 Task: Add Sprouts 100% Angus Grass-Fed Beef Breakfast Steak to the cart.
Action: Mouse moved to (37, 318)
Screenshot: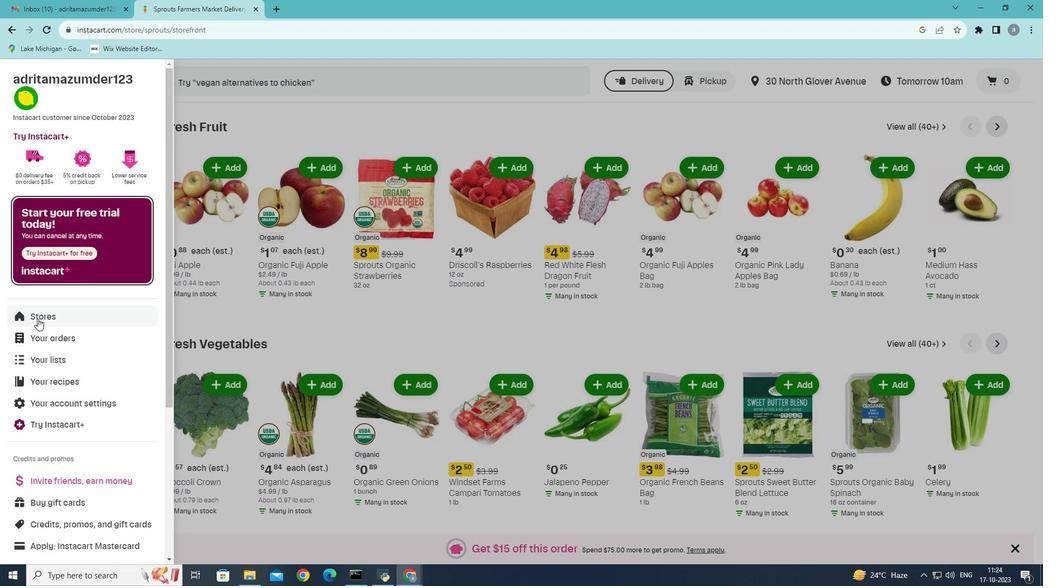 
Action: Mouse pressed left at (37, 318)
Screenshot: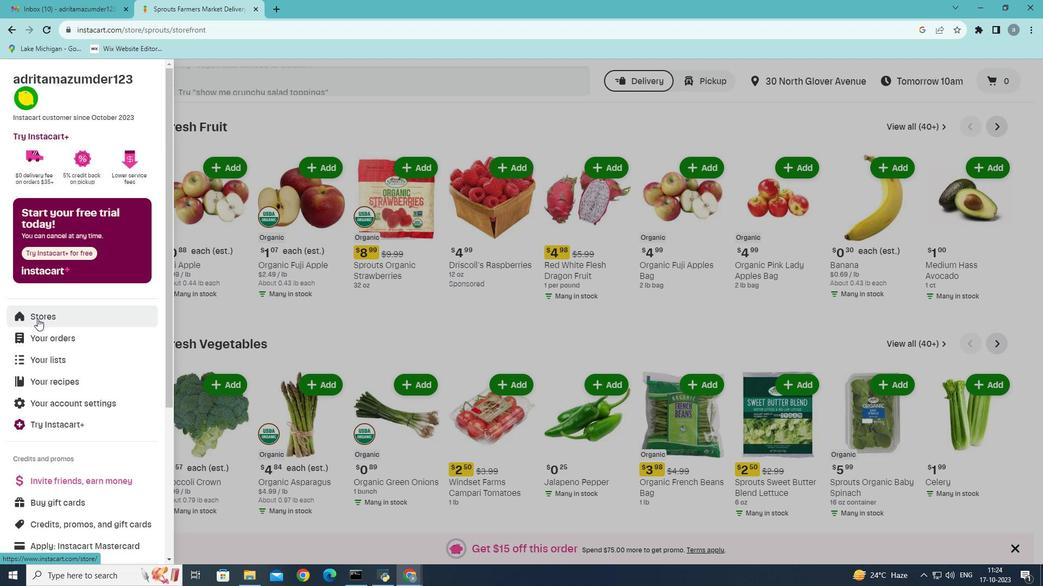 
Action: Mouse moved to (254, 129)
Screenshot: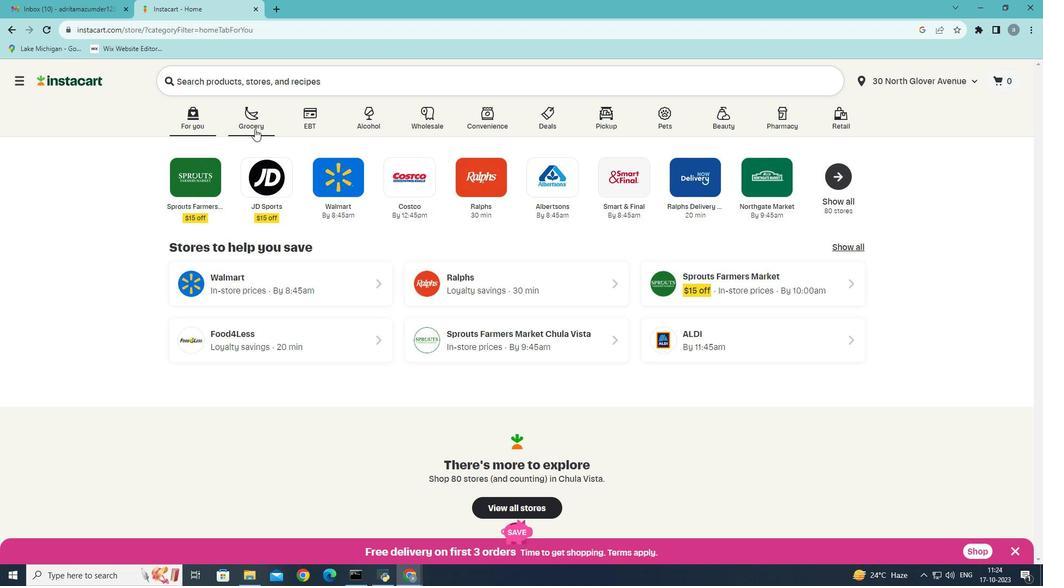 
Action: Mouse pressed left at (254, 129)
Screenshot: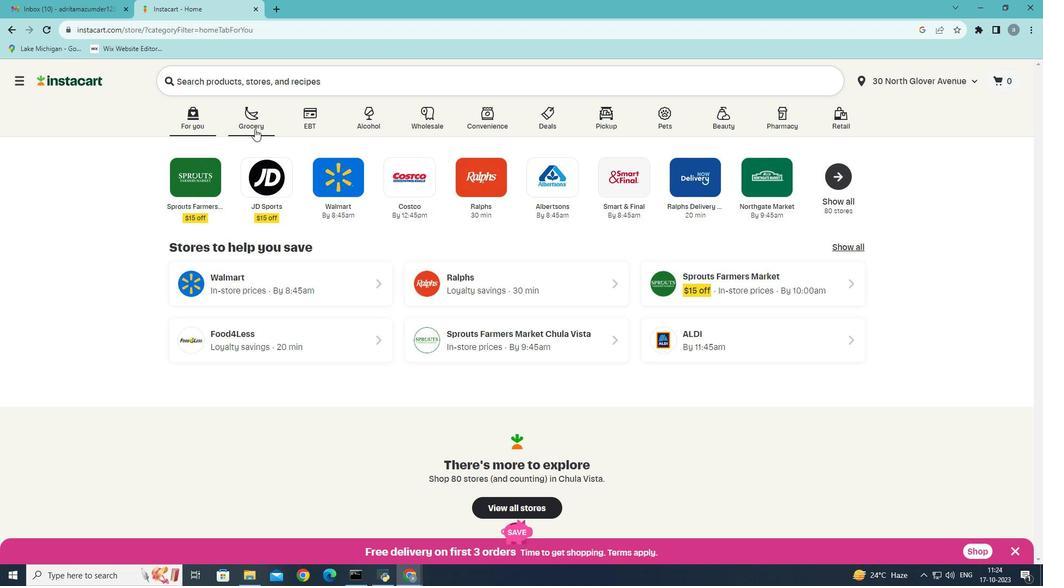 
Action: Mouse moved to (740, 255)
Screenshot: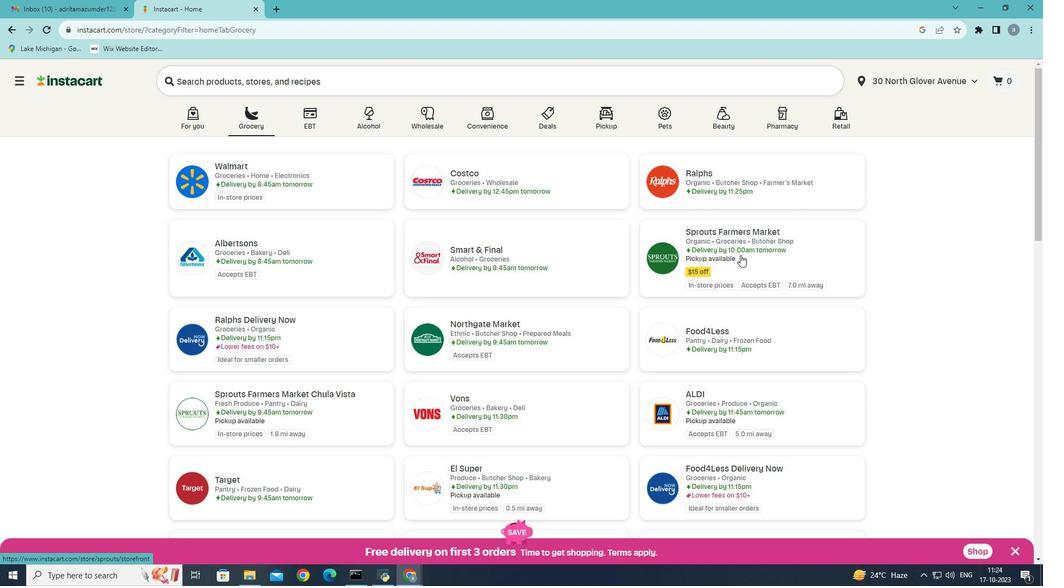 
Action: Mouse pressed left at (740, 255)
Screenshot: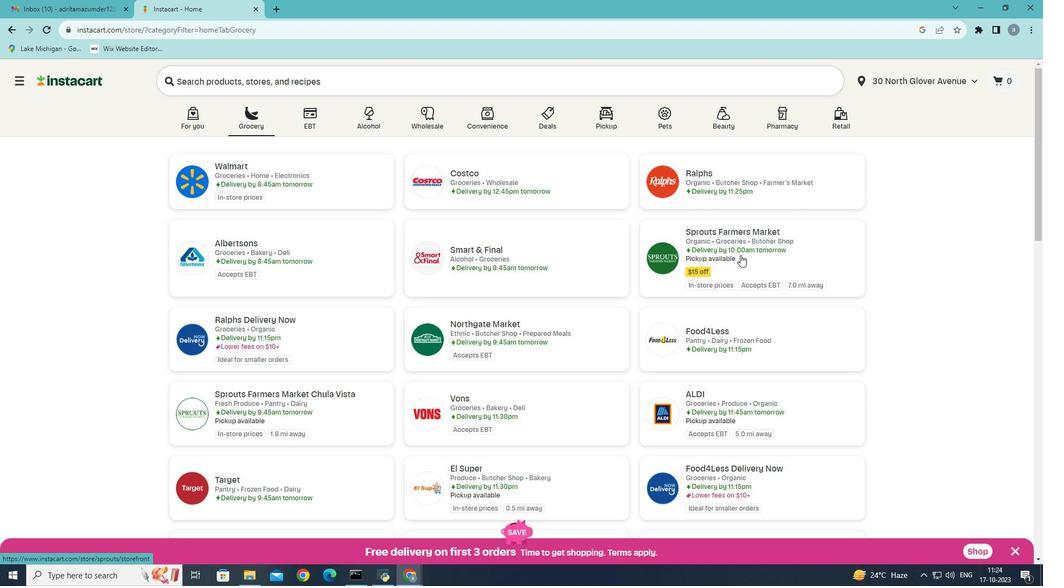 
Action: Mouse moved to (46, 415)
Screenshot: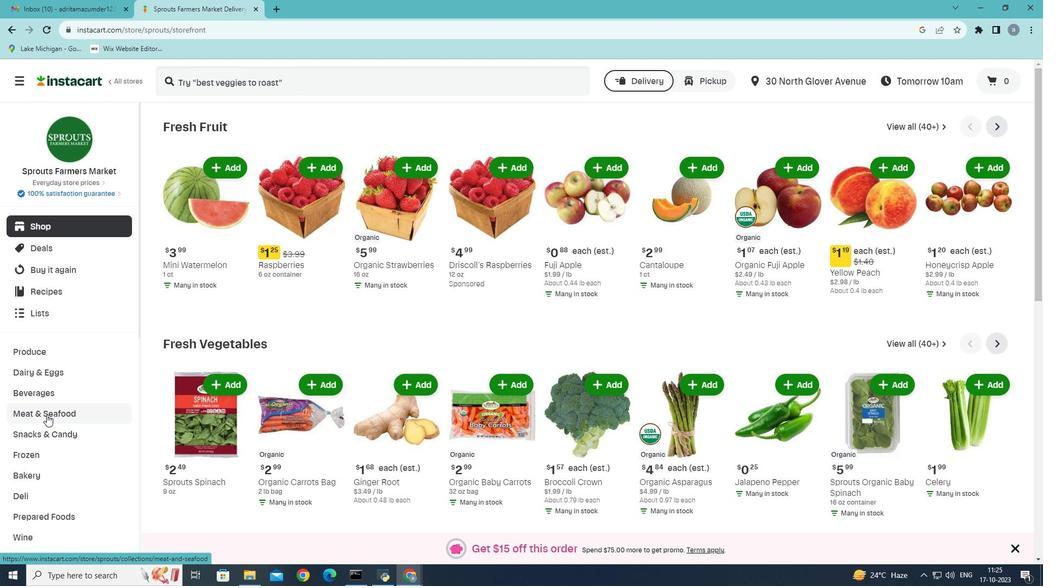 
Action: Mouse pressed left at (46, 415)
Screenshot: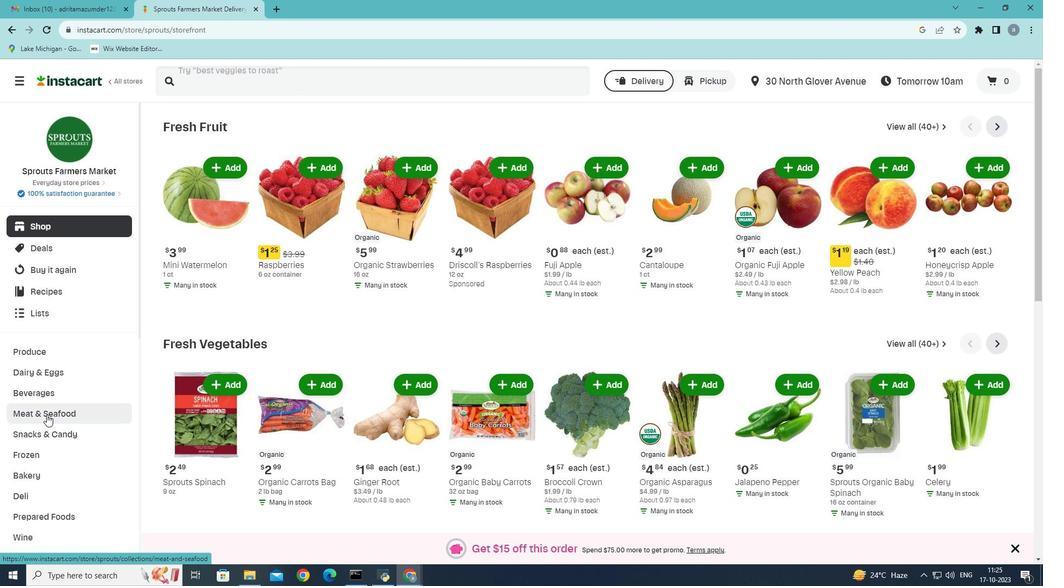 
Action: Mouse moved to (312, 148)
Screenshot: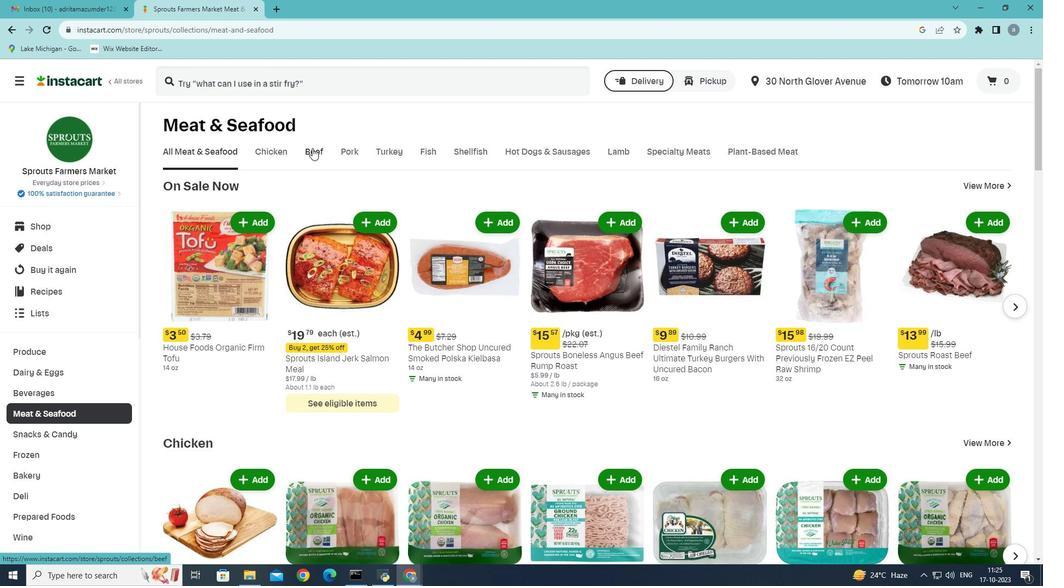 
Action: Mouse pressed left at (312, 148)
Screenshot: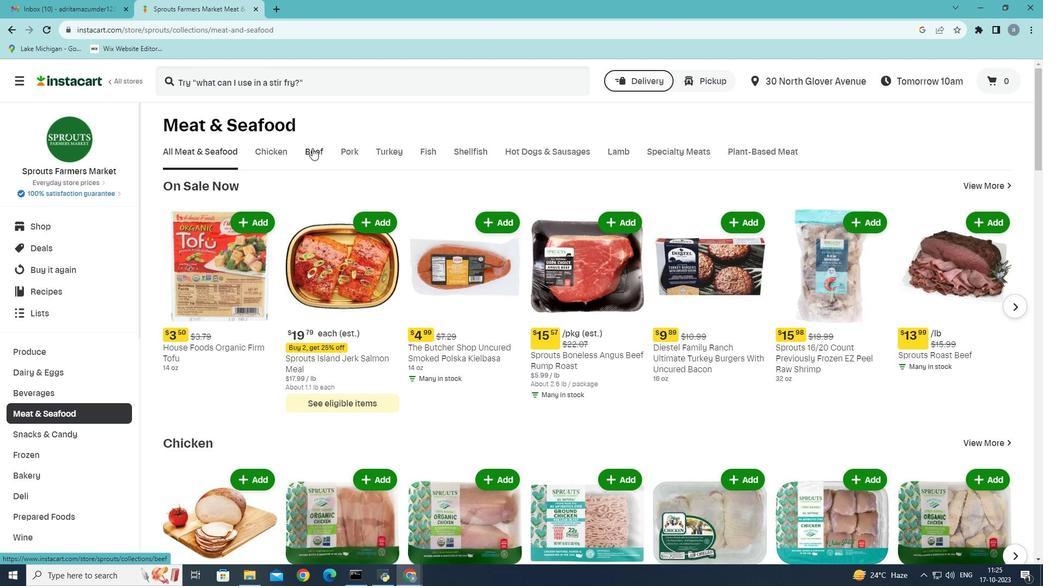
Action: Mouse moved to (398, 322)
Screenshot: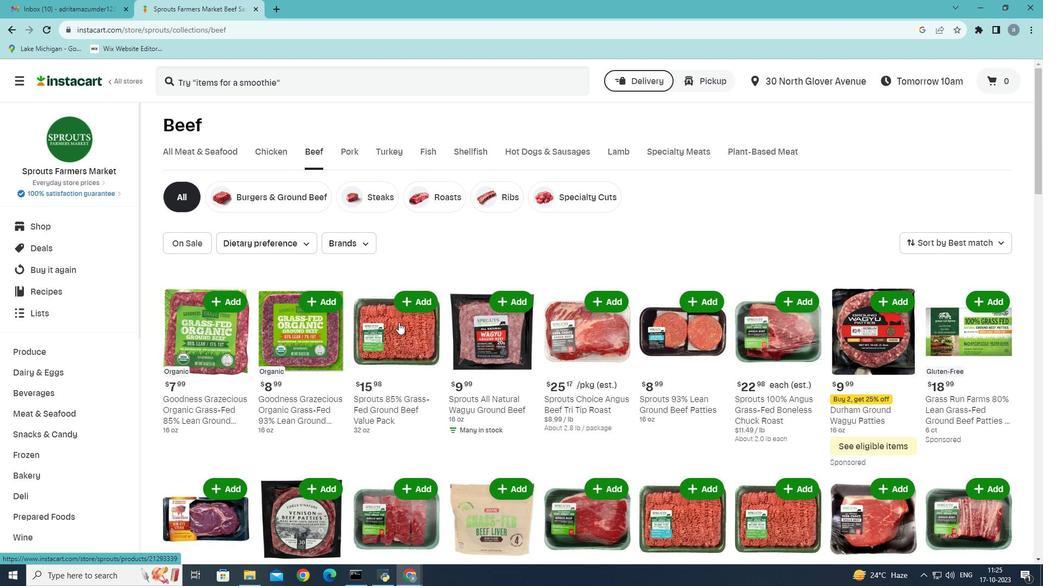 
Action: Mouse scrolled (398, 322) with delta (0, 0)
Screenshot: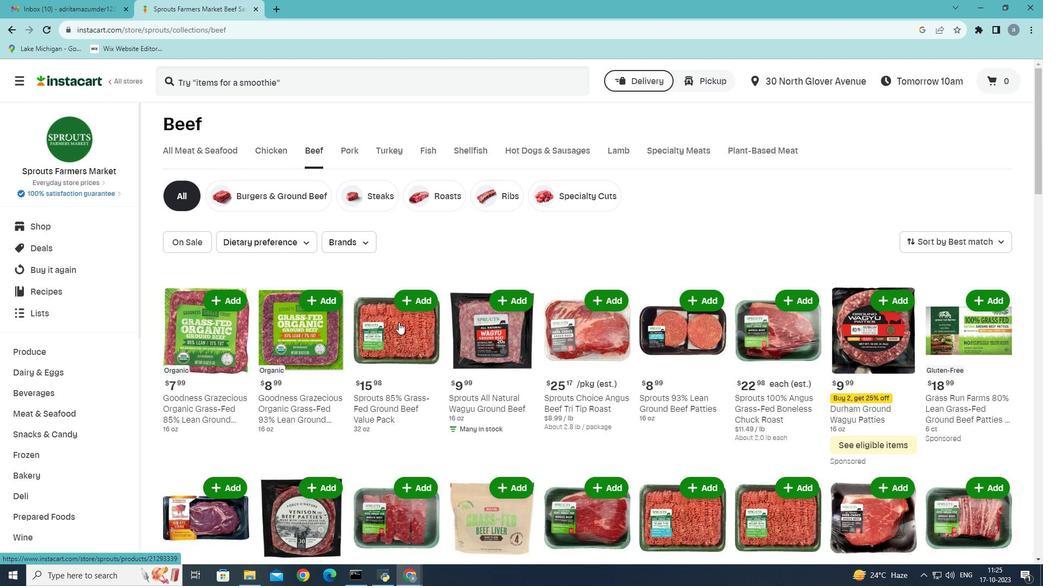 
Action: Mouse scrolled (398, 322) with delta (0, 0)
Screenshot: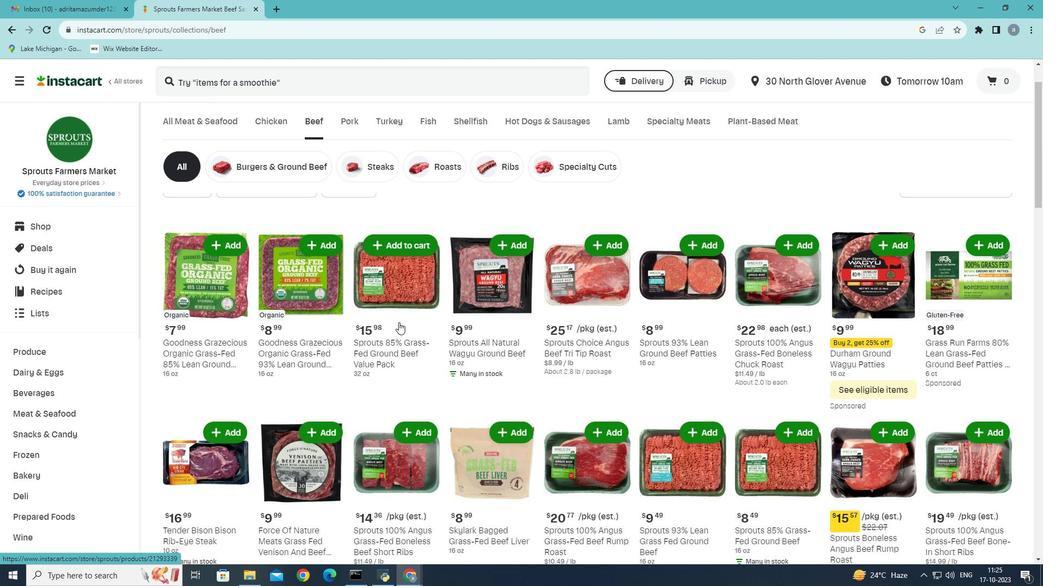 
Action: Mouse scrolled (398, 322) with delta (0, 0)
Screenshot: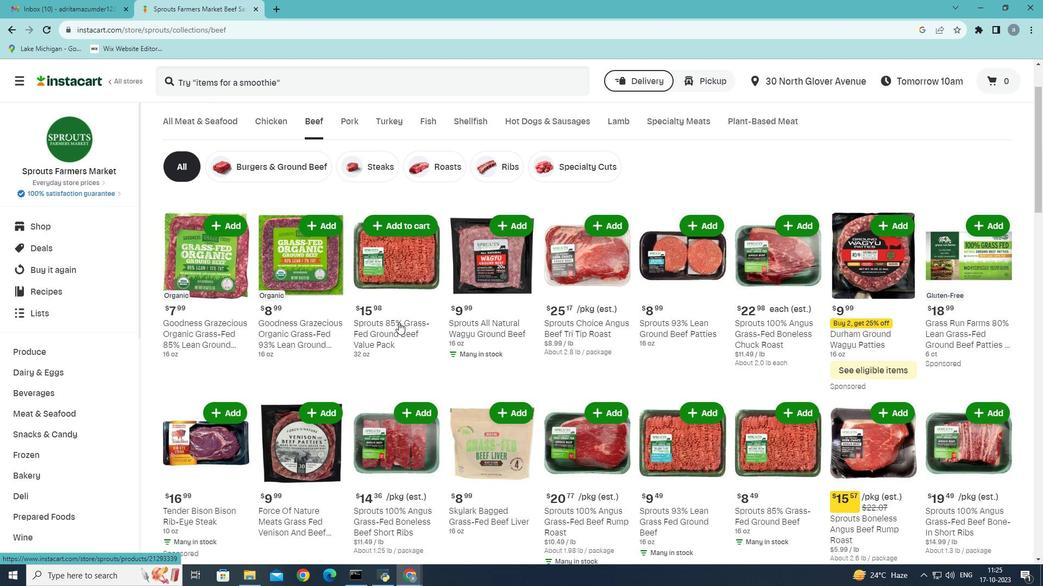 
Action: Mouse moved to (398, 323)
Screenshot: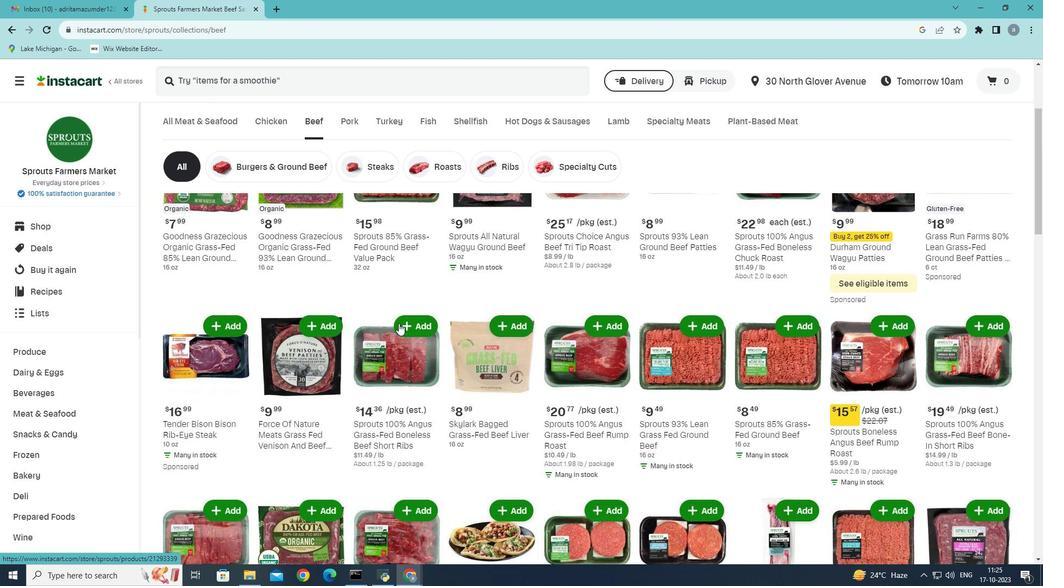 
Action: Mouse scrolled (398, 323) with delta (0, 0)
Screenshot: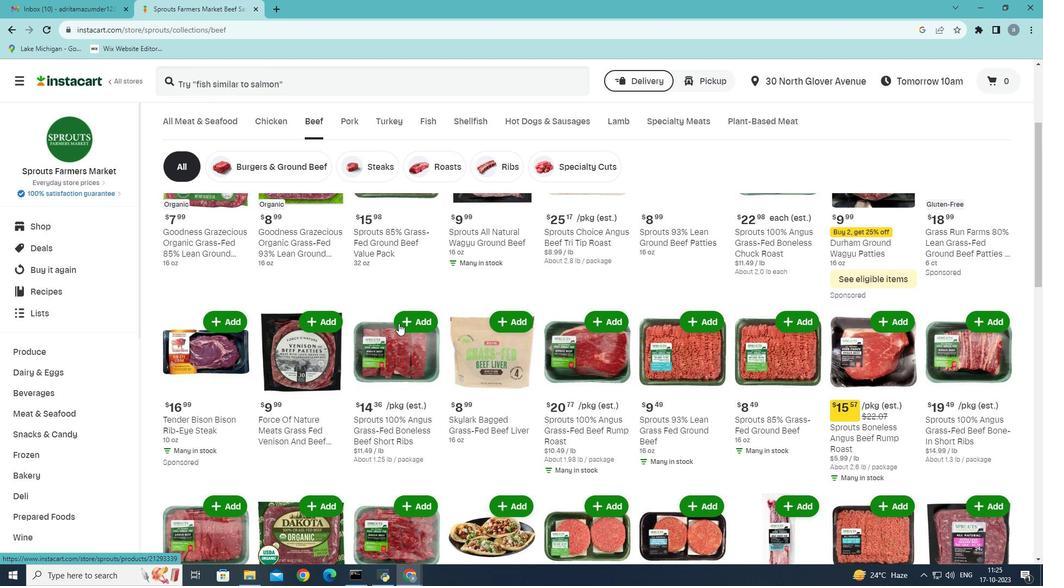 
Action: Mouse scrolled (398, 323) with delta (0, 0)
Screenshot: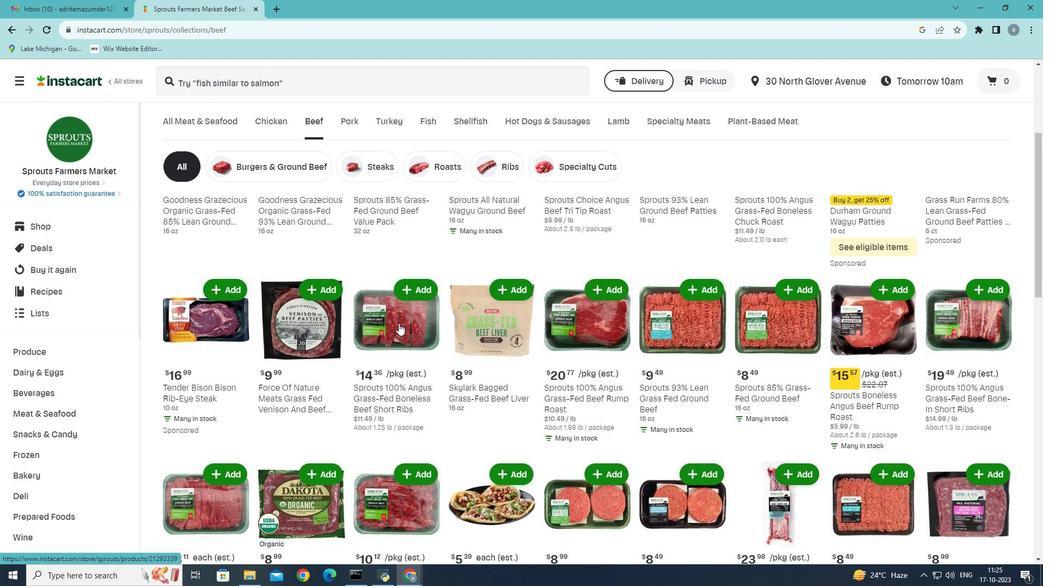 
Action: Mouse scrolled (398, 323) with delta (0, 0)
Screenshot: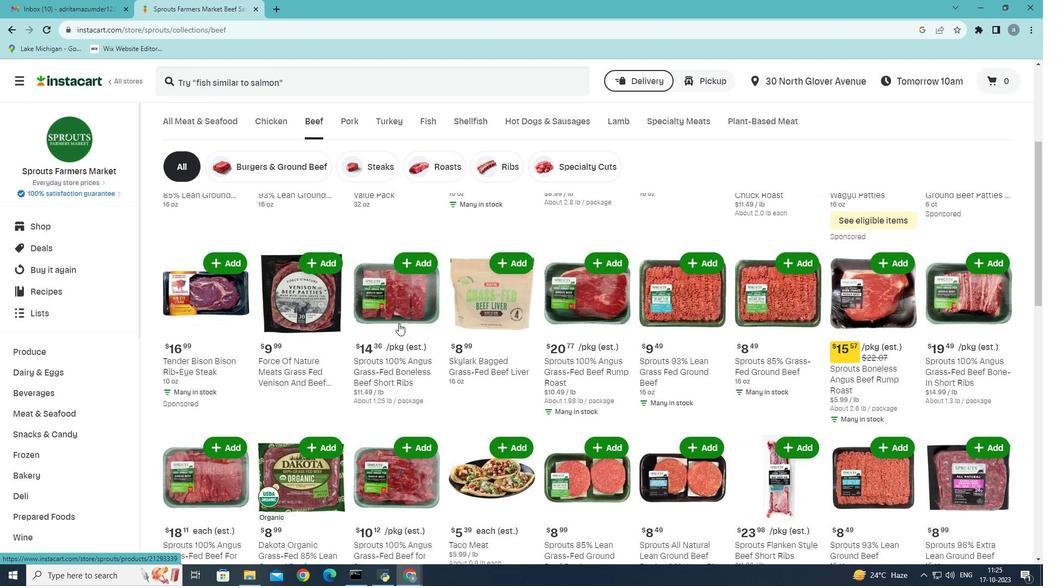 
Action: Mouse scrolled (398, 323) with delta (0, 0)
Screenshot: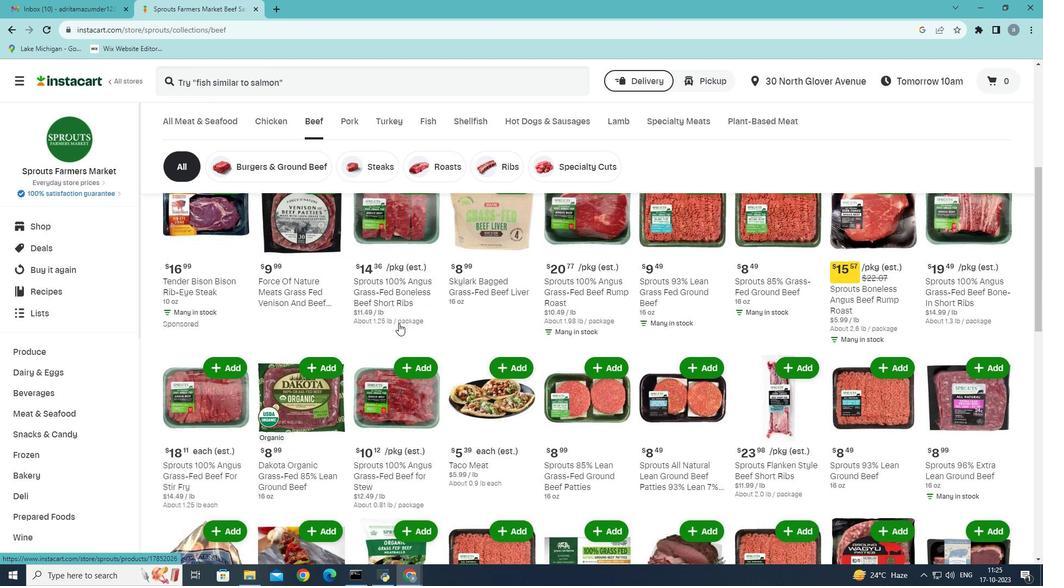 
Action: Mouse scrolled (398, 324) with delta (0, 0)
Screenshot: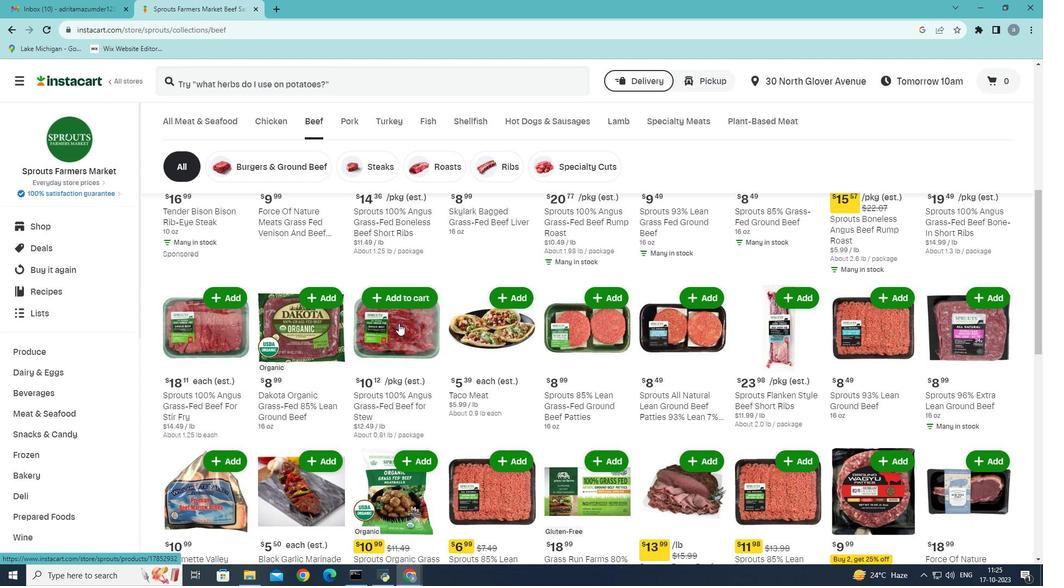 
Action: Mouse scrolled (398, 324) with delta (0, 0)
Screenshot: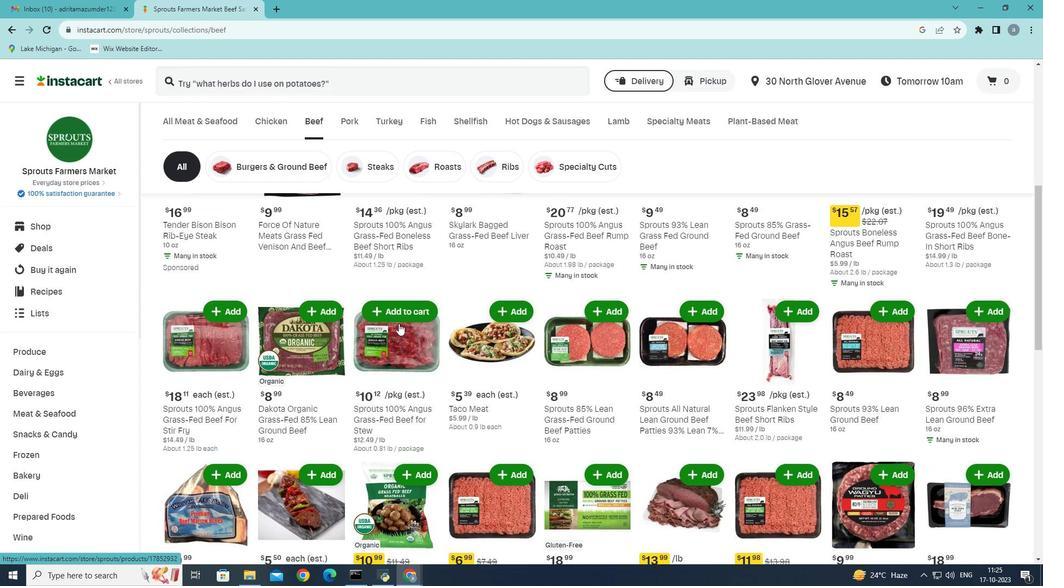 
Action: Mouse scrolled (398, 324) with delta (0, 0)
Screenshot: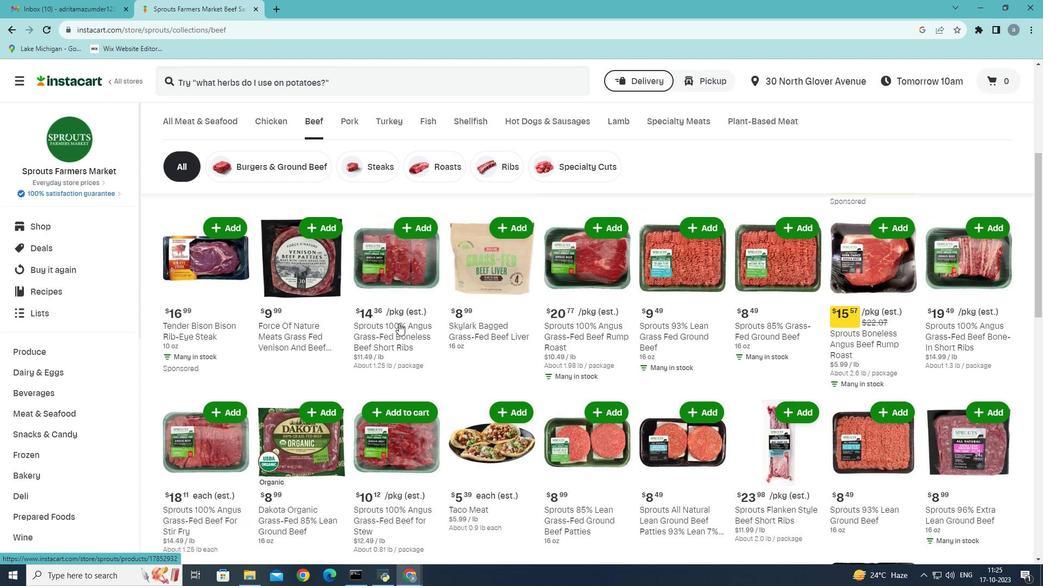 
Action: Mouse scrolled (398, 324) with delta (0, 0)
Screenshot: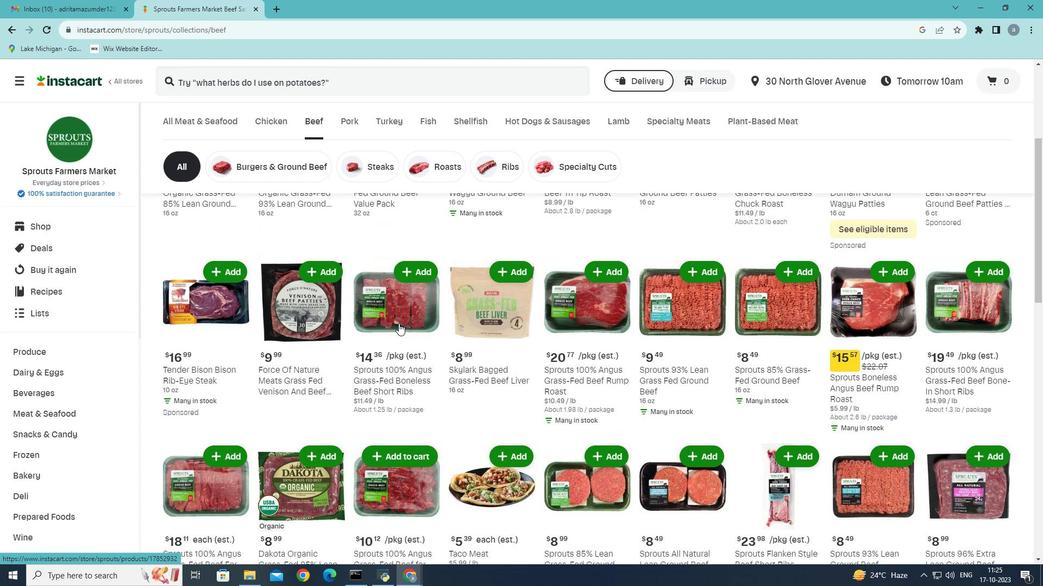 
Action: Mouse scrolled (398, 324) with delta (0, 0)
Screenshot: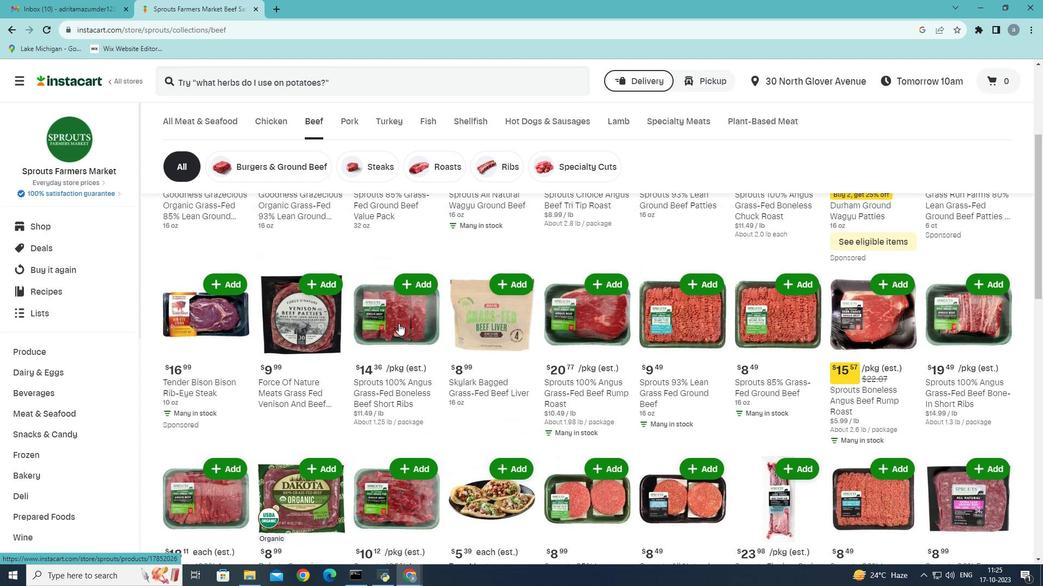 
Action: Mouse scrolled (398, 324) with delta (0, 0)
Screenshot: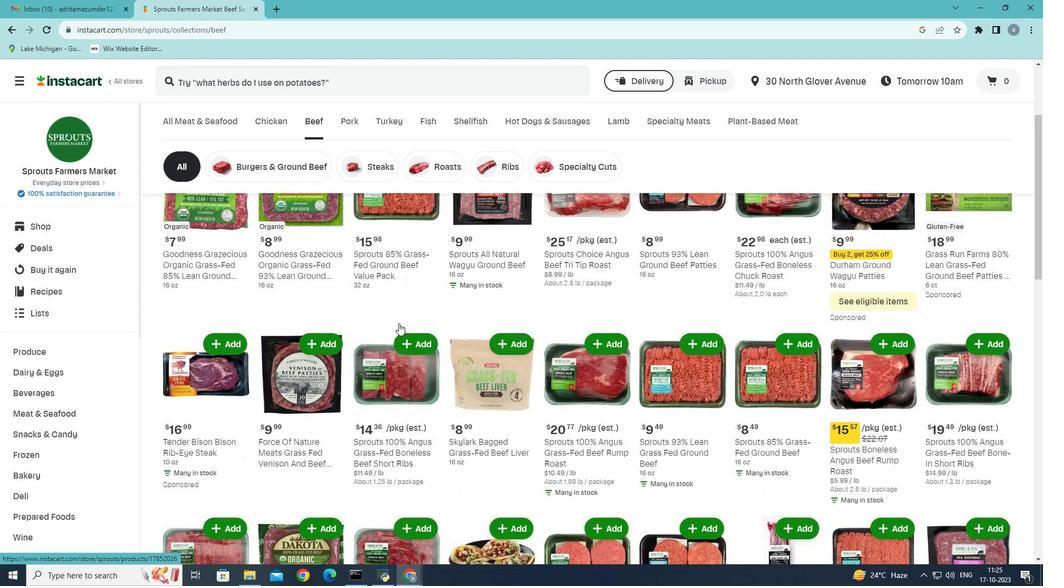 
Action: Mouse moved to (398, 324)
Screenshot: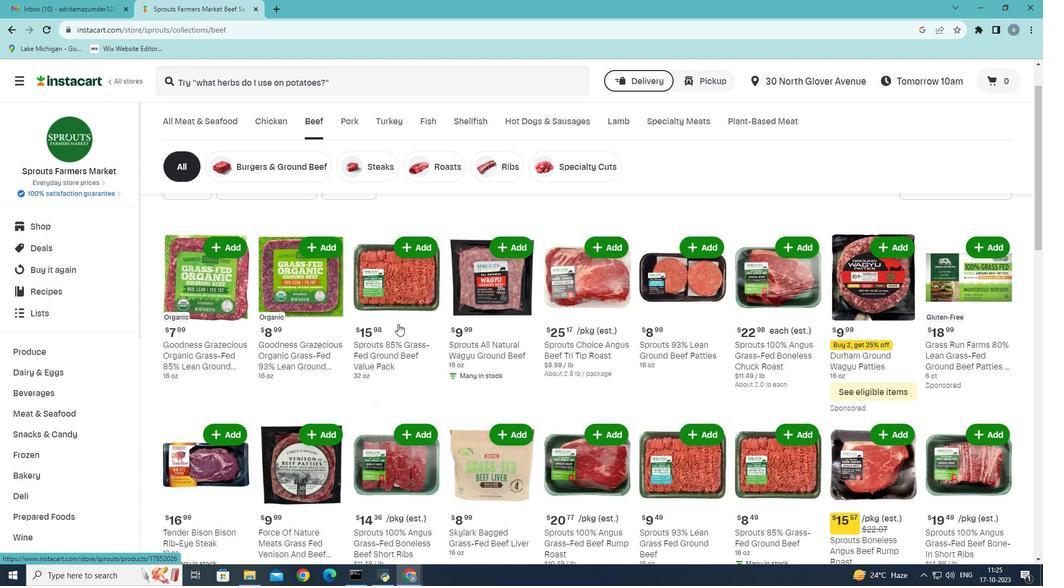 
Action: Mouse scrolled (398, 324) with delta (0, 0)
Screenshot: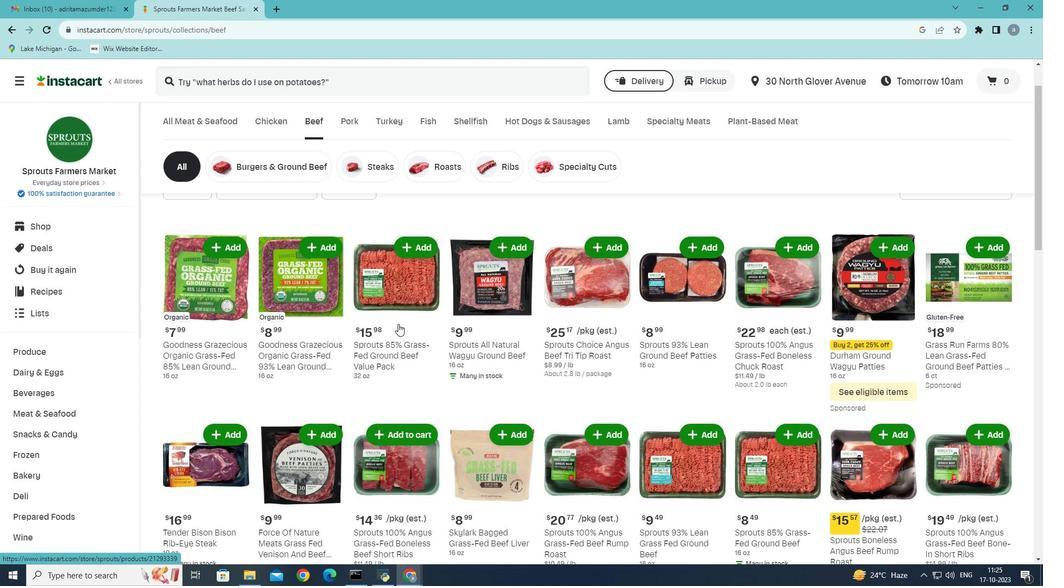 
Action: Mouse scrolled (398, 324) with delta (0, 0)
Screenshot: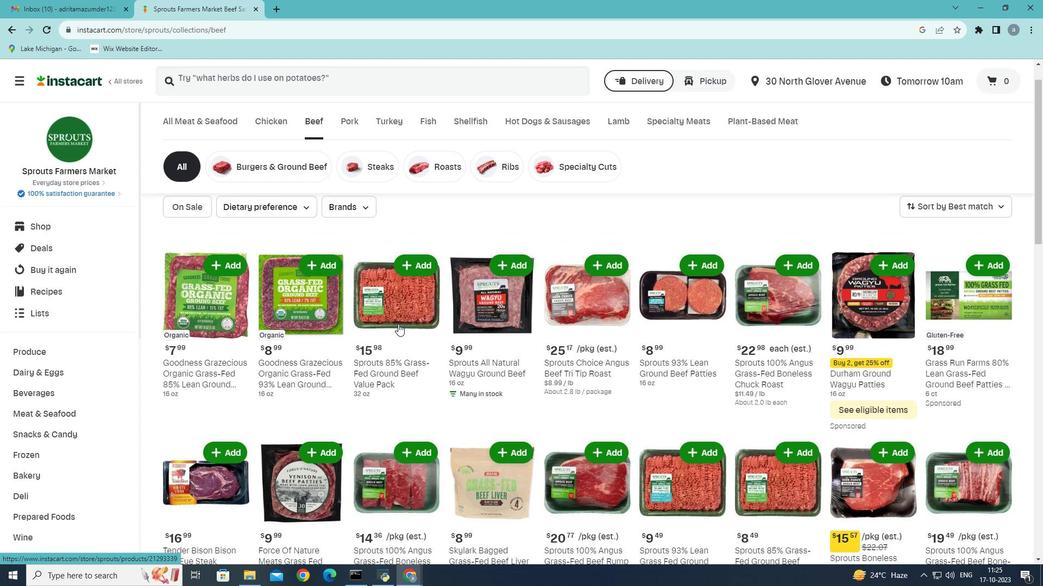 
Action: Mouse scrolled (398, 324) with delta (0, 0)
Screenshot: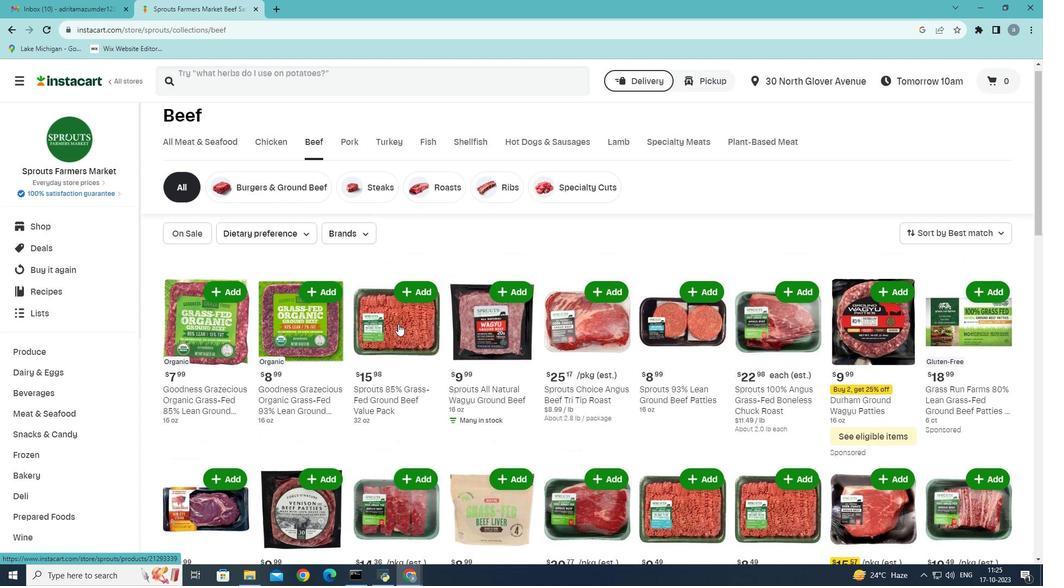 
Action: Mouse scrolled (398, 324) with delta (0, 0)
Screenshot: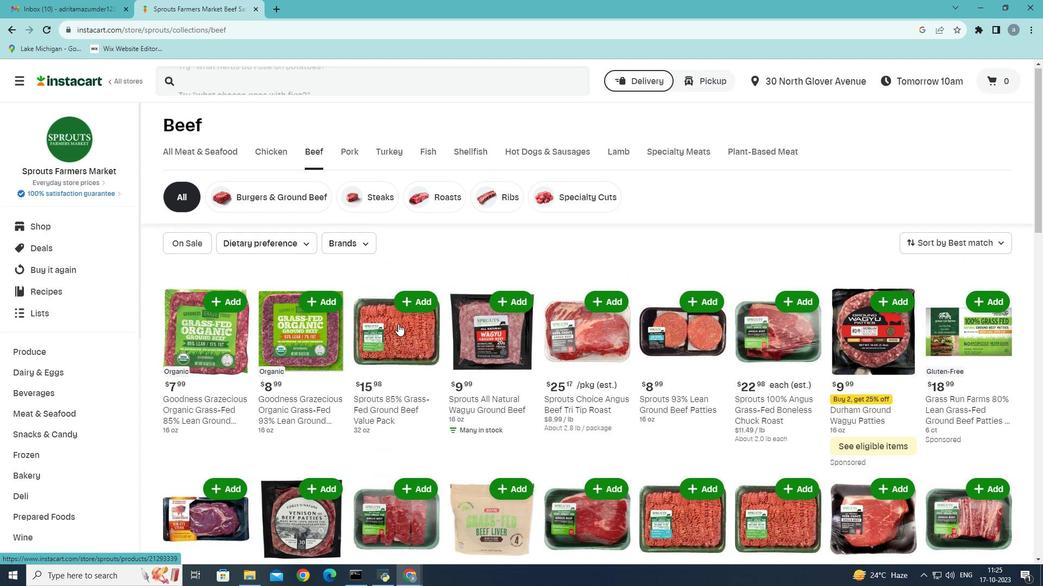 
Action: Mouse moved to (371, 333)
Screenshot: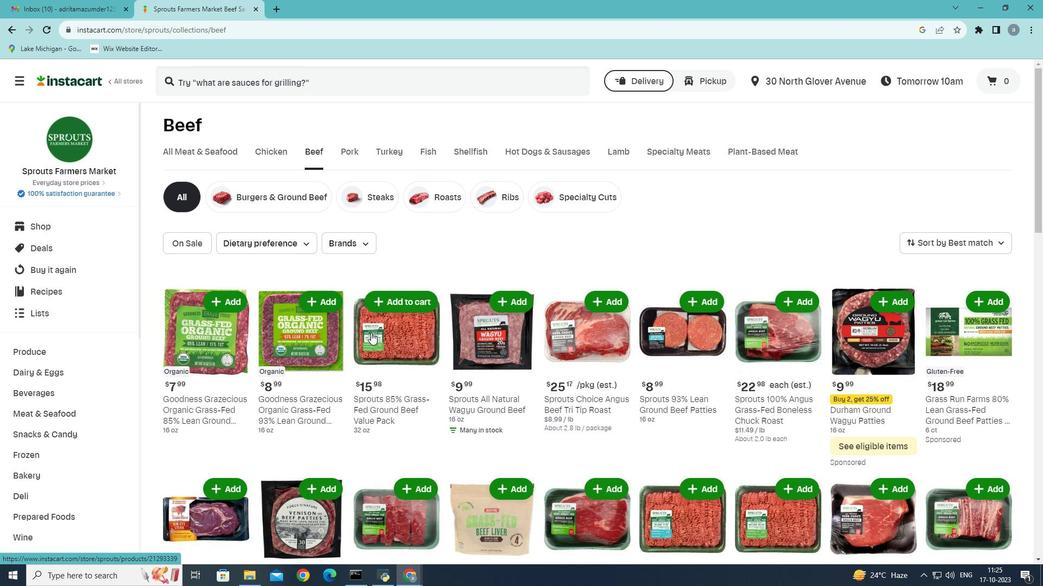 
Action: Mouse scrolled (371, 333) with delta (0, 0)
Screenshot: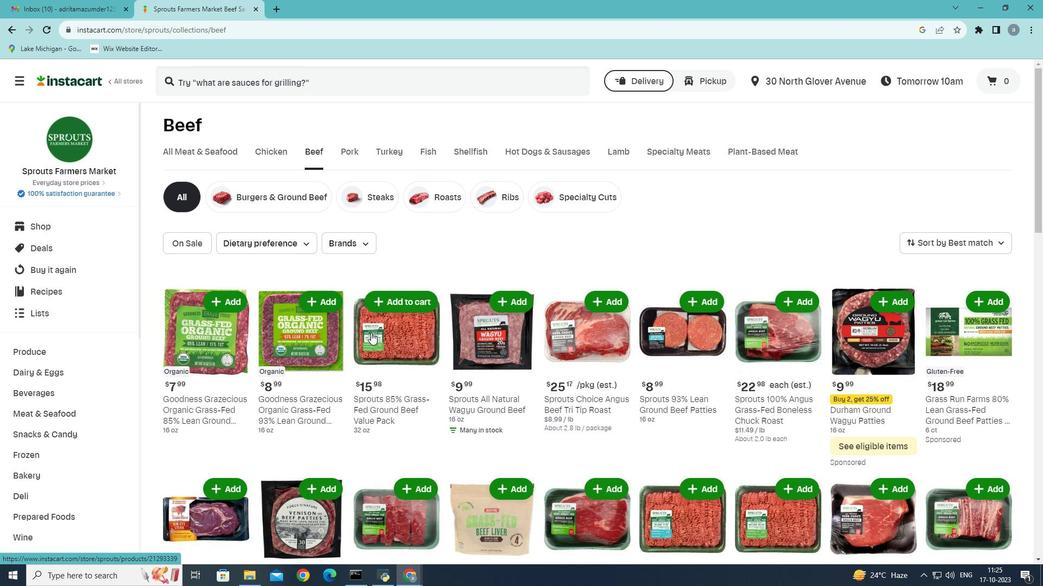 
Action: Mouse scrolled (371, 333) with delta (0, 0)
Screenshot: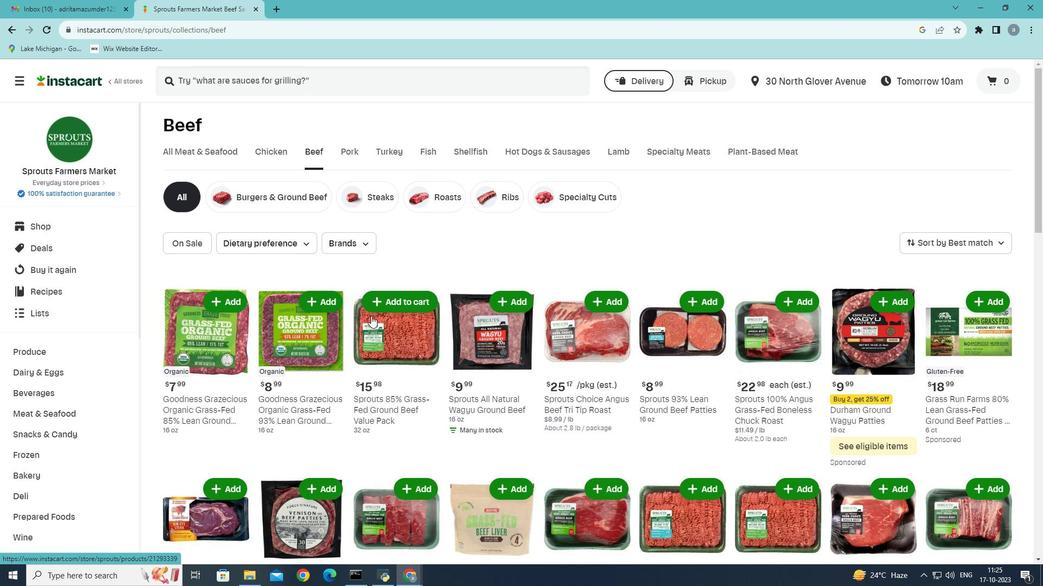 
Action: Mouse moved to (371, 328)
Screenshot: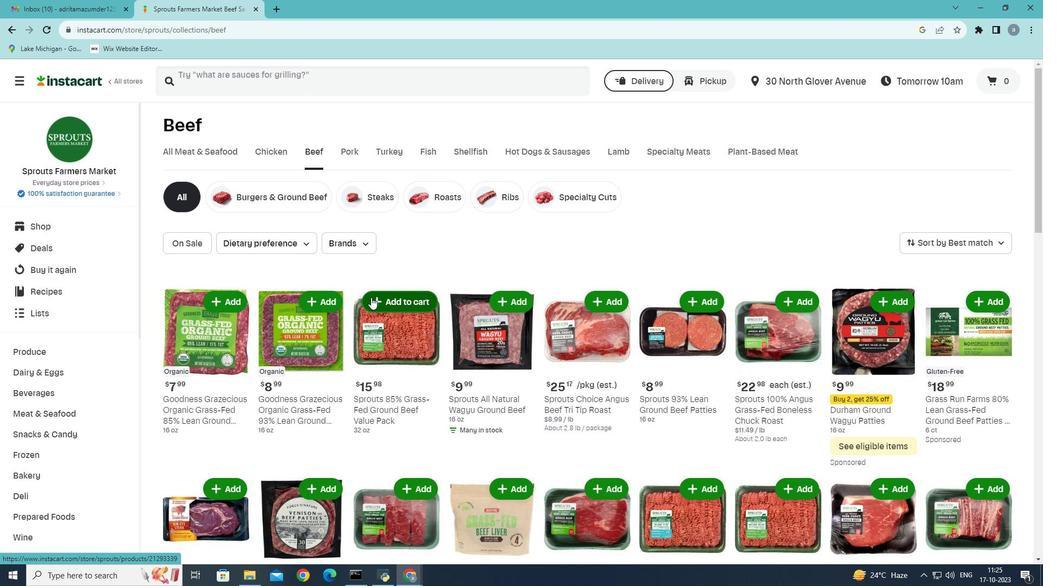 
Action: Mouse scrolled (371, 329) with delta (0, 0)
Screenshot: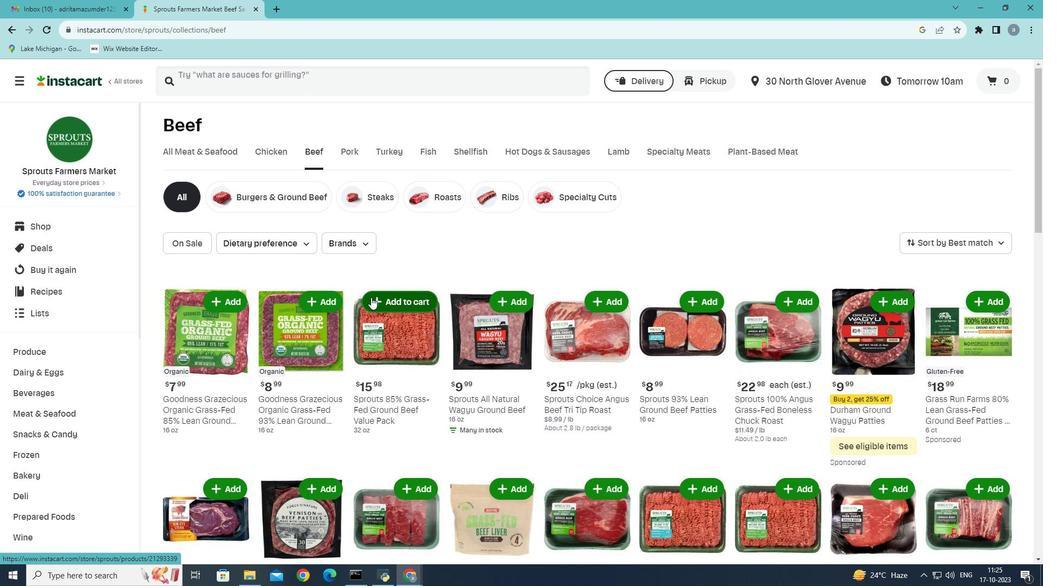 
Action: Mouse moved to (335, 354)
Screenshot: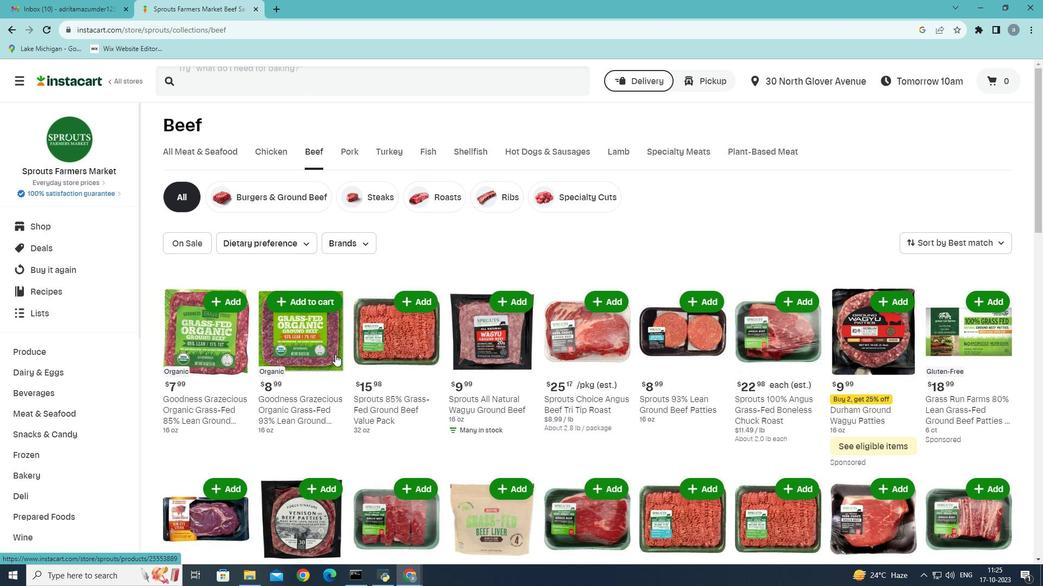 
Action: Mouse scrolled (335, 354) with delta (0, 0)
Screenshot: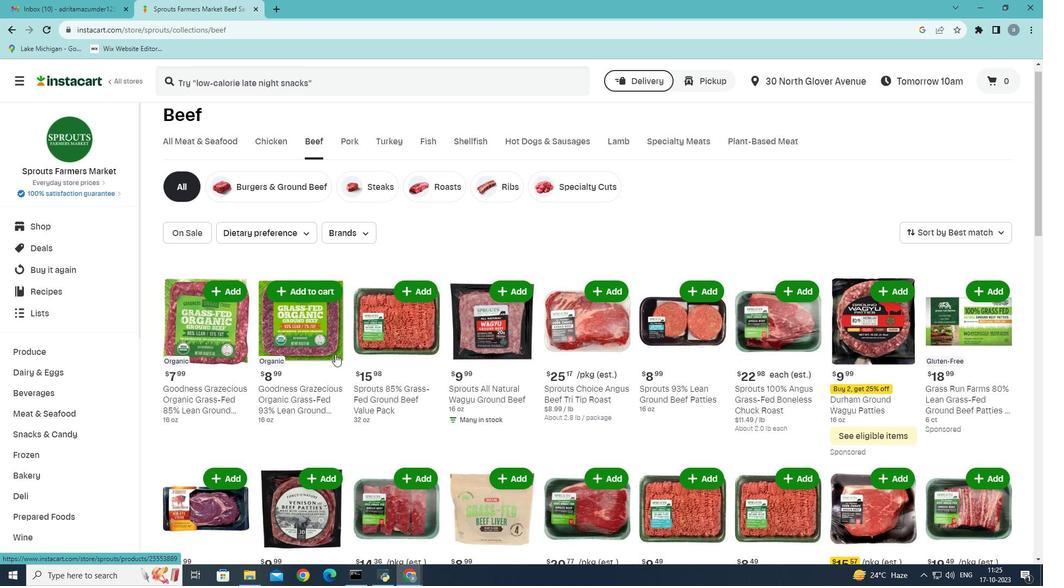 
Action: Mouse scrolled (335, 354) with delta (0, 0)
Screenshot: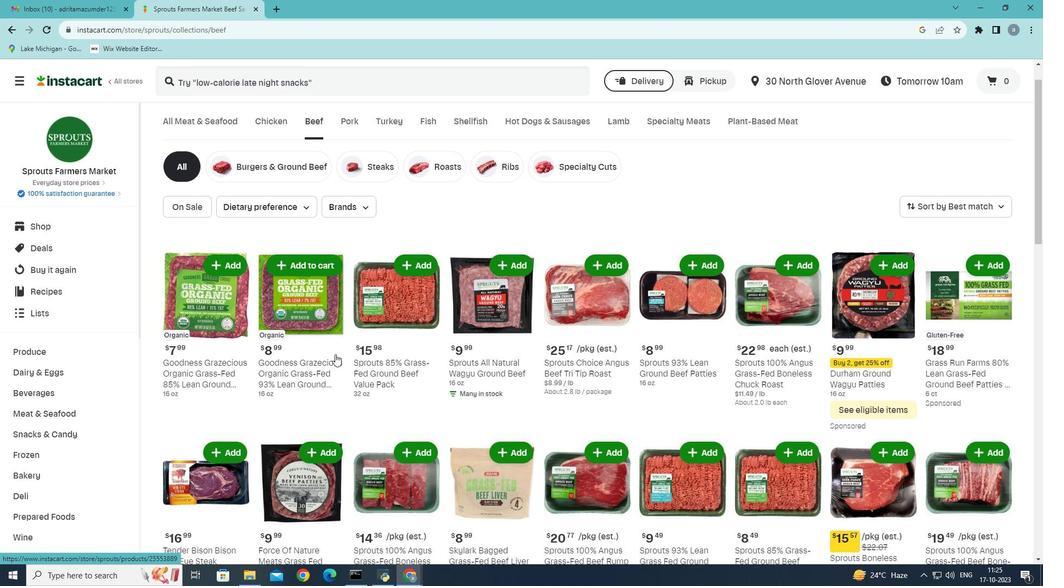 
Action: Mouse moved to (335, 354)
Screenshot: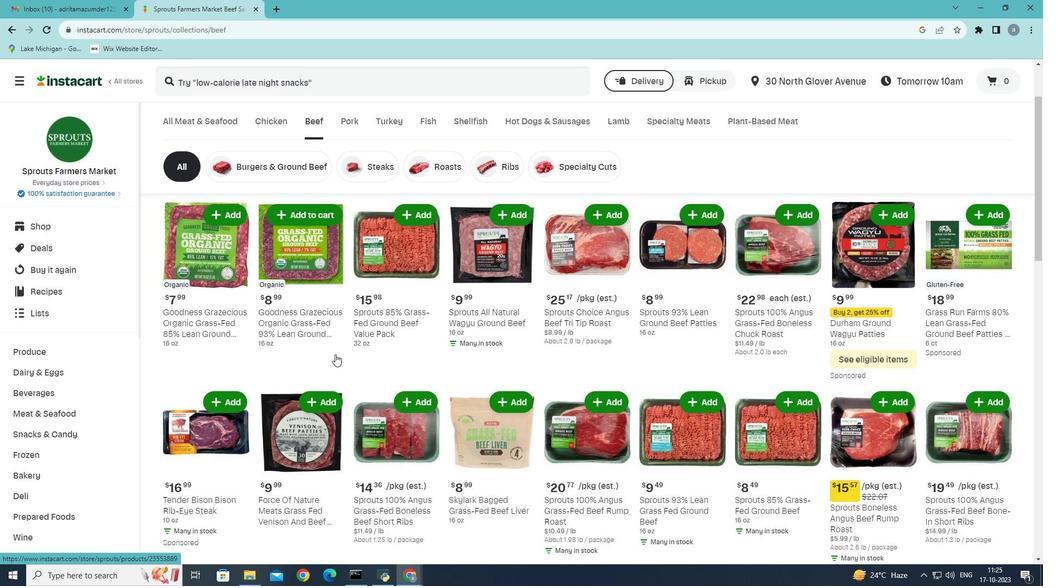 
Action: Mouse scrolled (335, 354) with delta (0, 0)
Screenshot: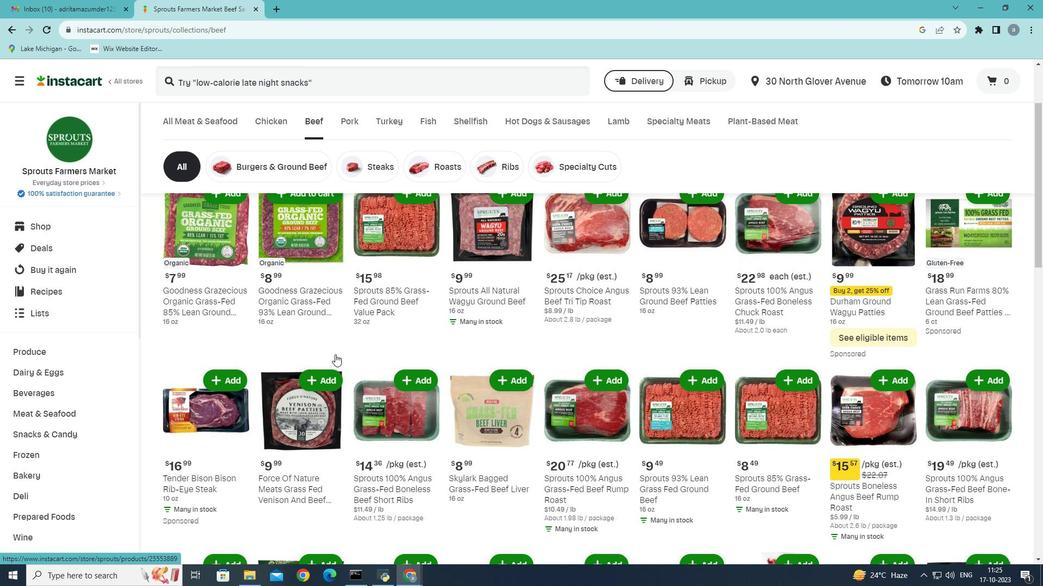 
Action: Mouse scrolled (335, 354) with delta (0, 0)
Screenshot: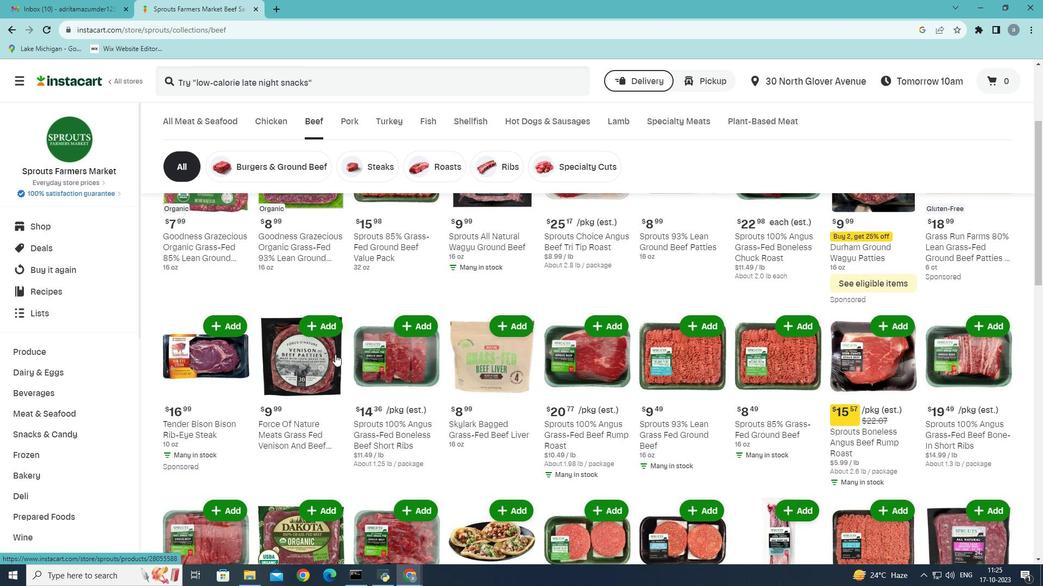 
Action: Mouse moved to (334, 355)
Screenshot: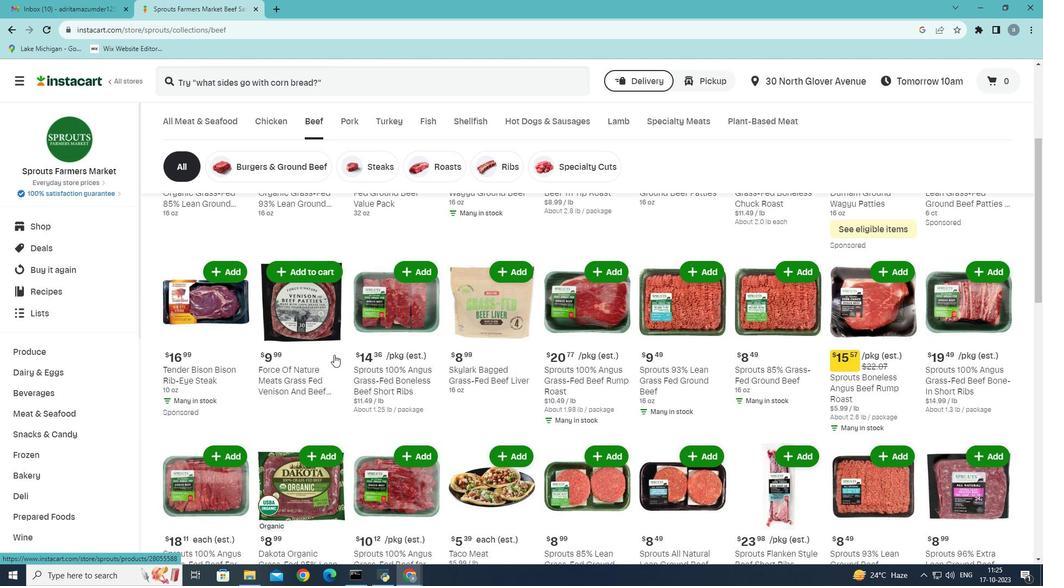 
Action: Mouse scrolled (334, 354) with delta (0, 0)
Screenshot: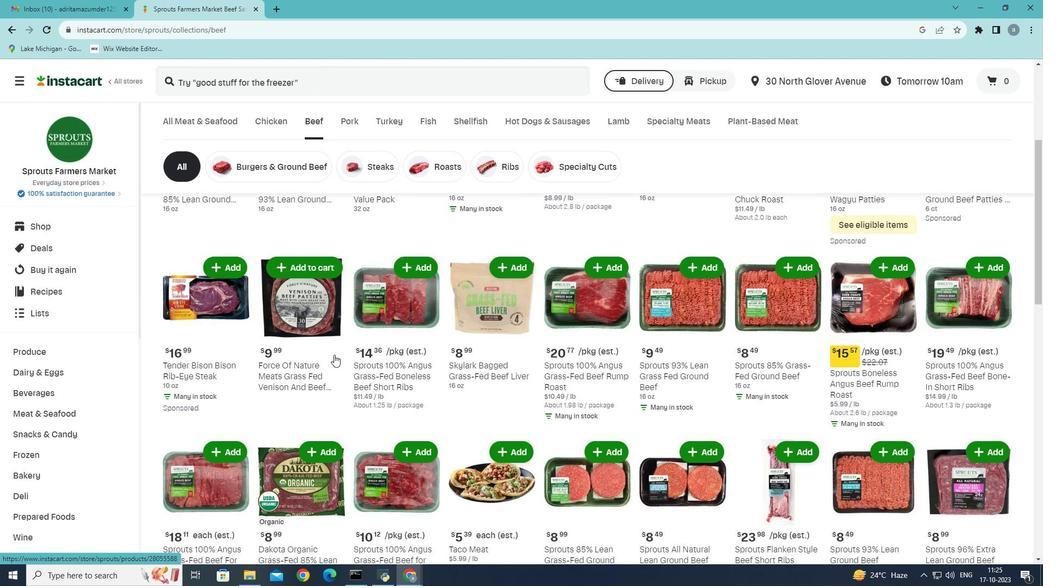 
Action: Mouse moved to (333, 355)
Screenshot: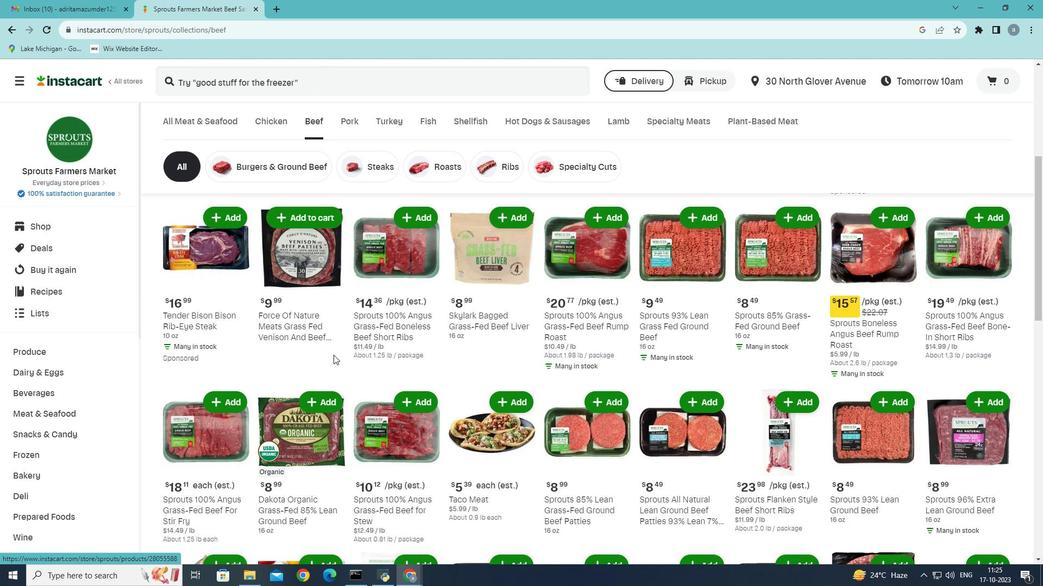 
Action: Mouse scrolled (333, 354) with delta (0, 0)
Screenshot: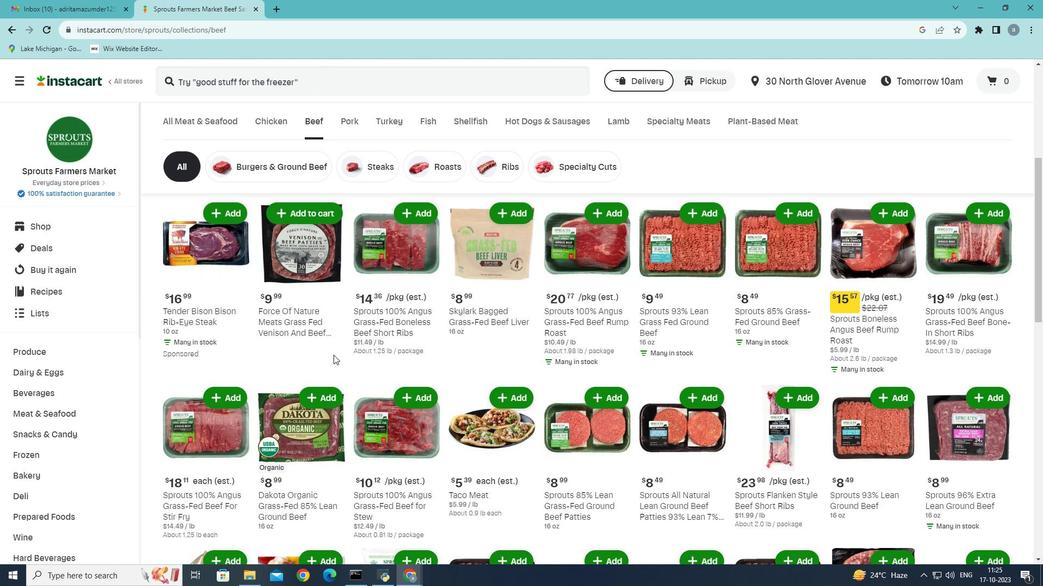 
Action: Mouse scrolled (333, 354) with delta (0, 0)
Screenshot: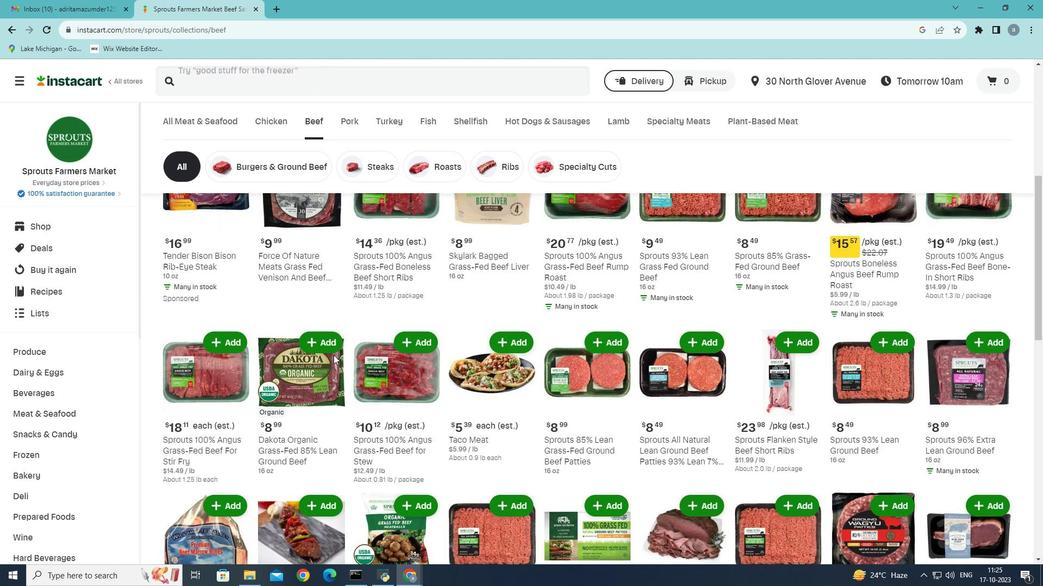 
Action: Mouse scrolled (333, 354) with delta (0, 0)
Screenshot: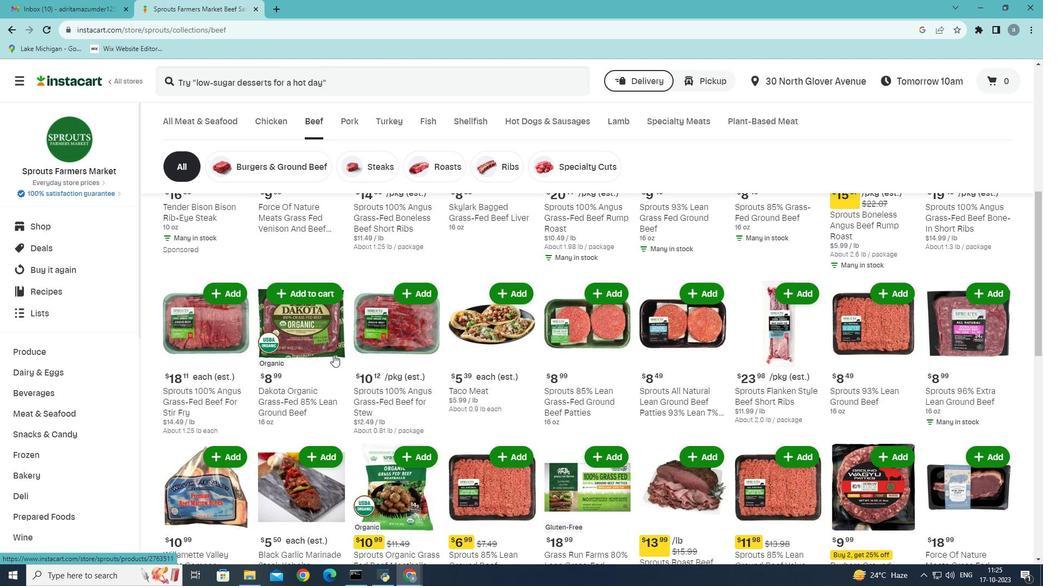 
Action: Mouse scrolled (333, 354) with delta (0, 0)
Screenshot: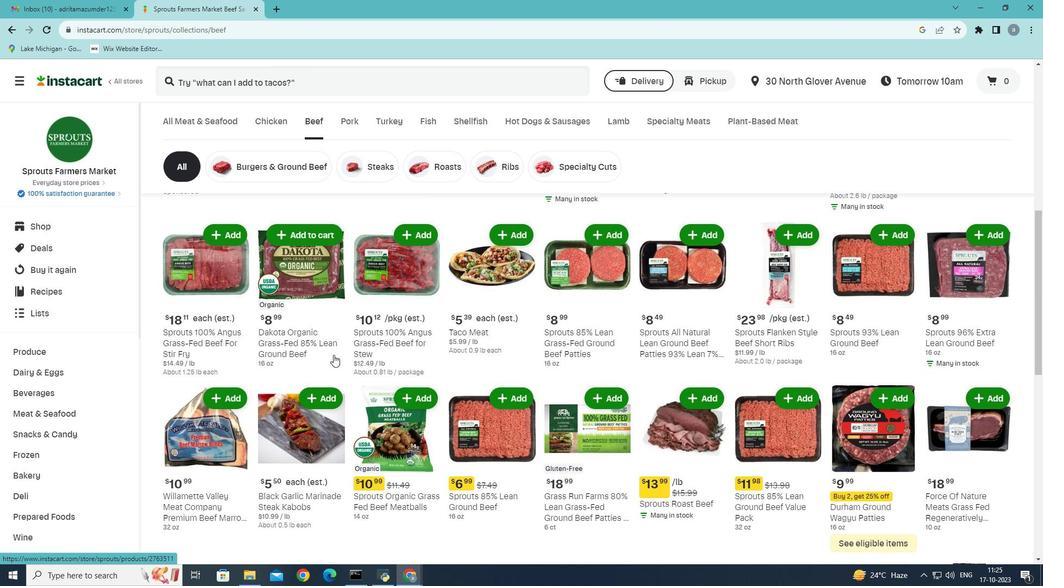 
Action: Mouse scrolled (333, 354) with delta (0, 0)
Screenshot: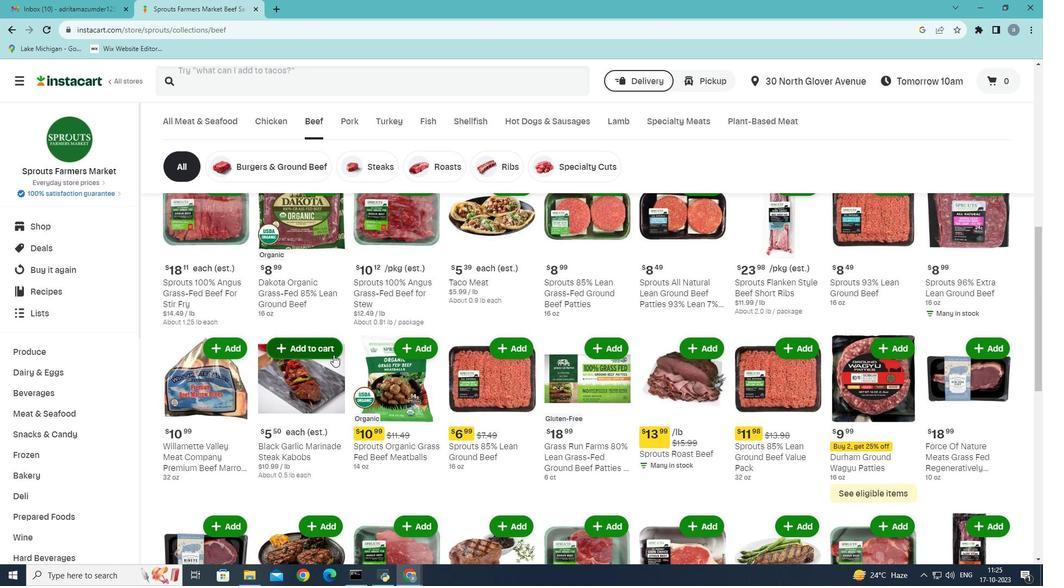 
Action: Mouse scrolled (333, 354) with delta (0, 0)
Screenshot: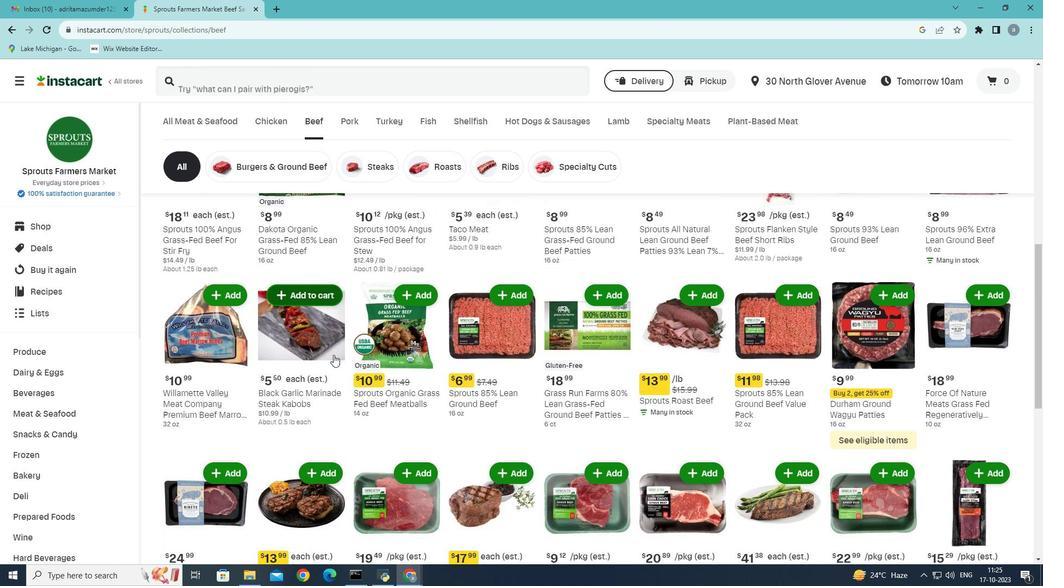 
Action: Mouse scrolled (333, 354) with delta (0, 0)
Screenshot: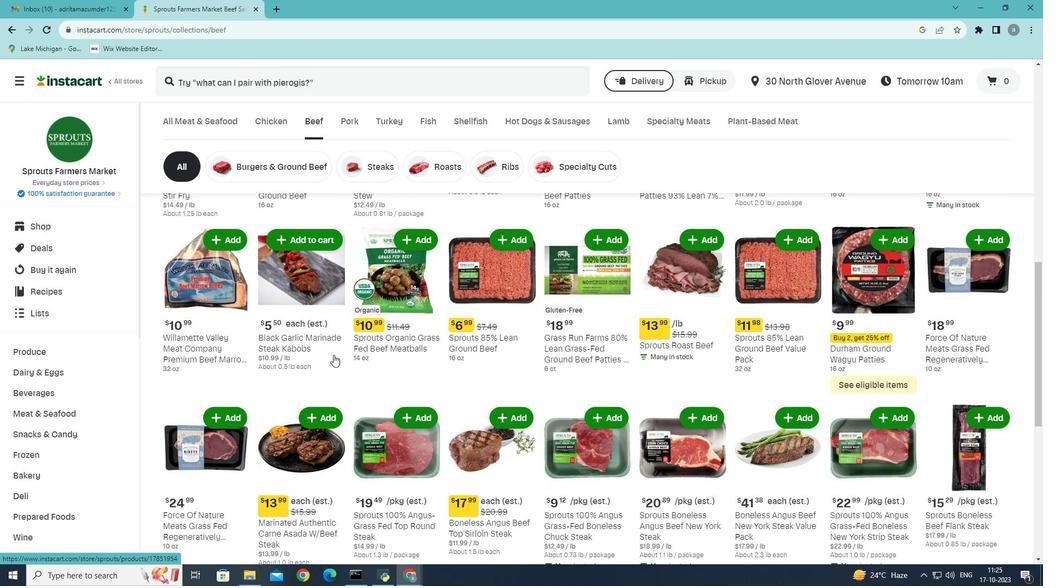 
Action: Mouse moved to (373, 168)
Screenshot: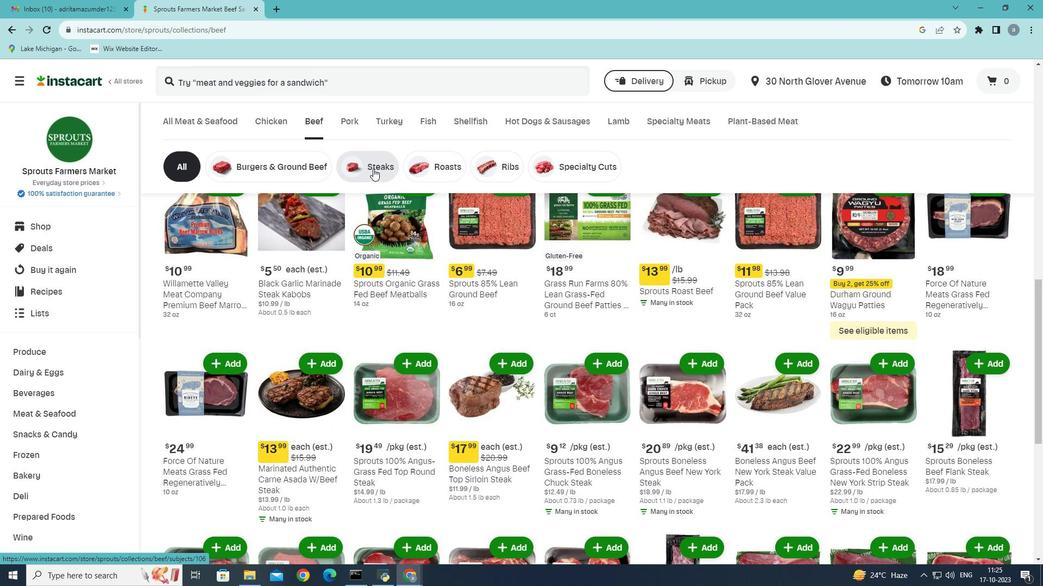 
Action: Mouse pressed left at (373, 168)
Screenshot: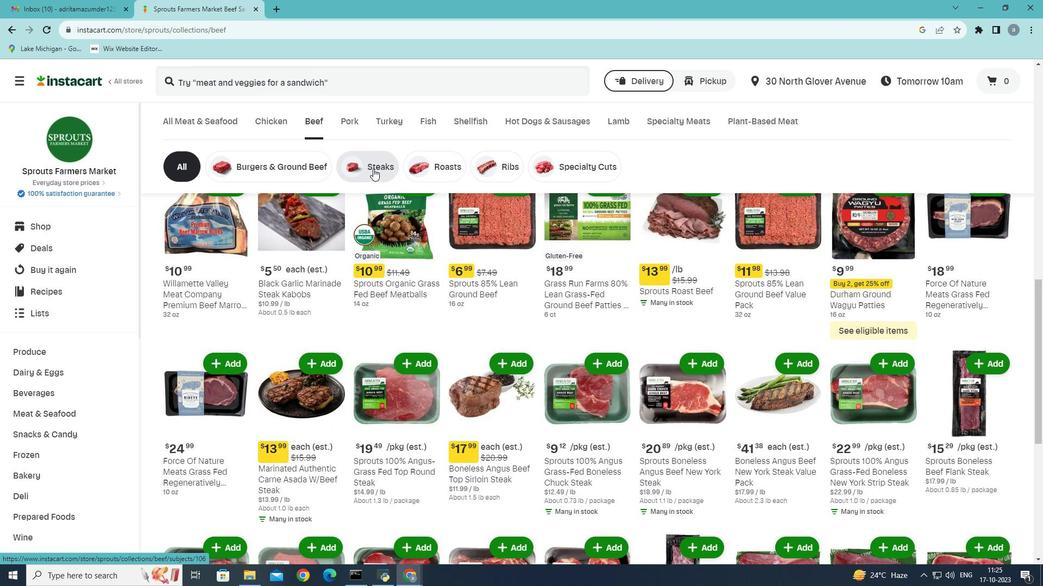 
Action: Mouse moved to (703, 296)
Screenshot: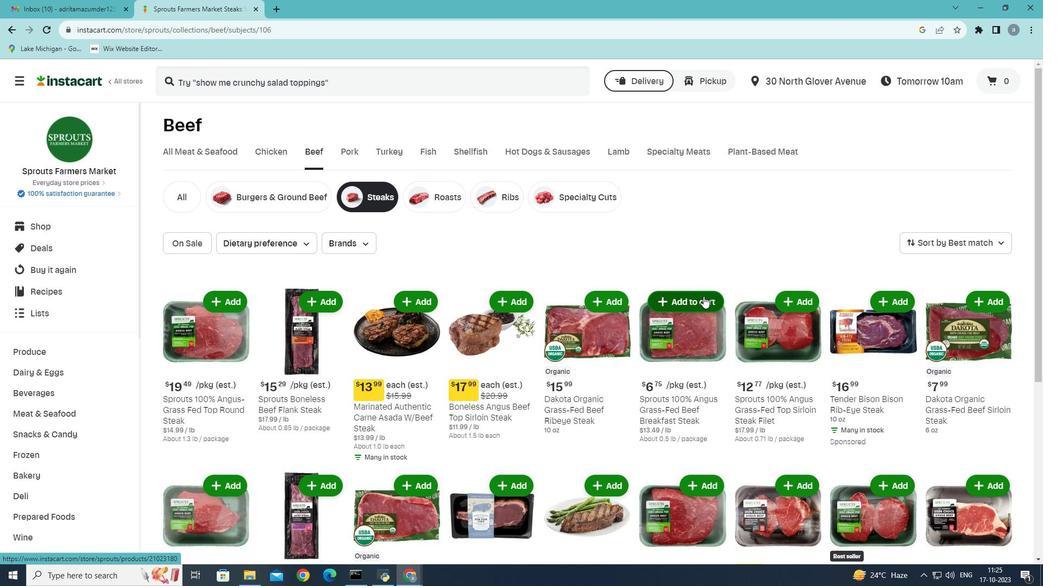 
Action: Mouse pressed left at (703, 296)
Screenshot: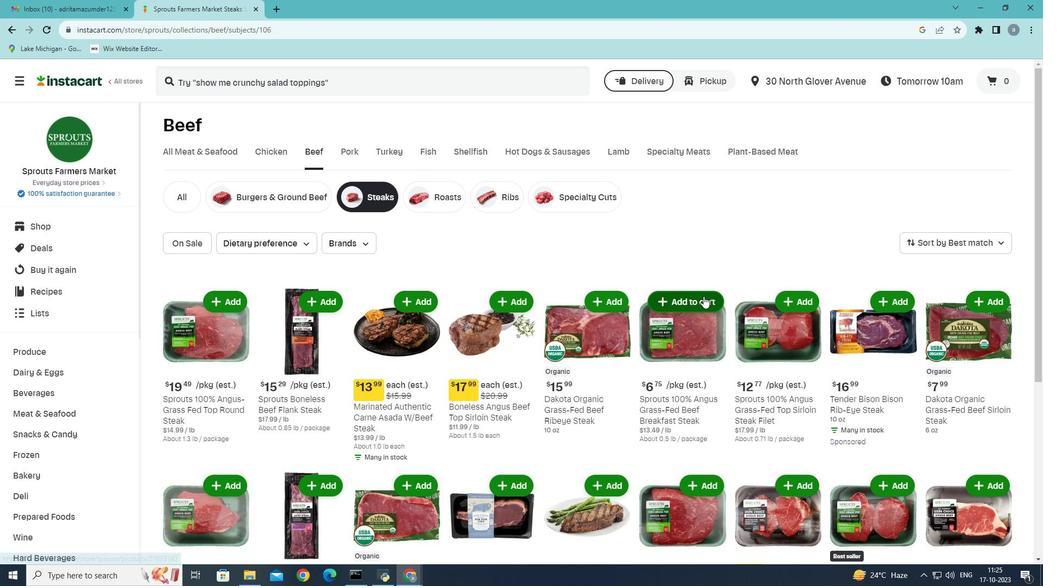 
Action: Mouse moved to (694, 299)
Screenshot: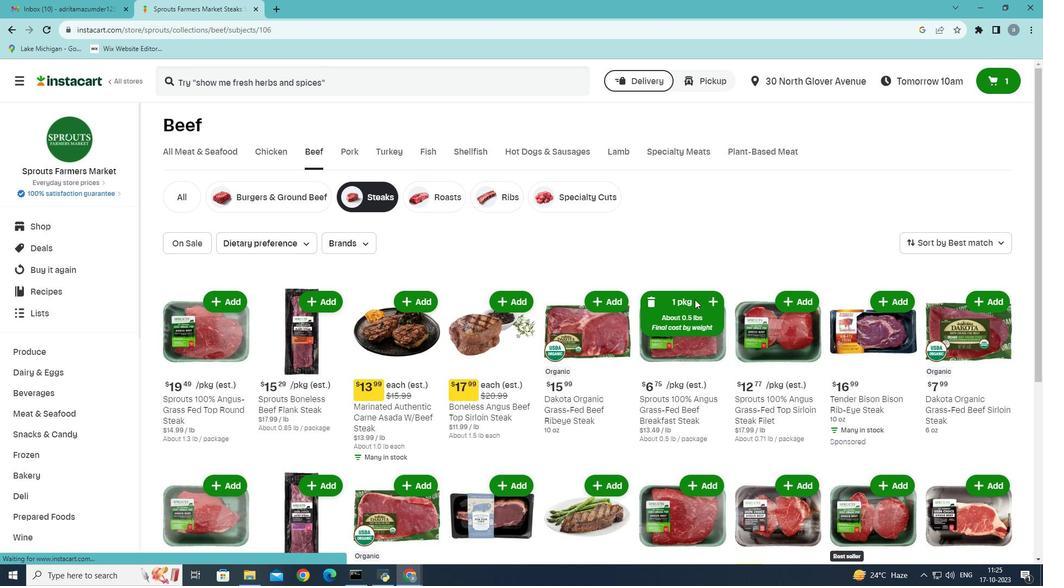 
